 Task: Sort the recently solved tickets in your group, order by Assignee in ascending order.
Action: Mouse moved to (224, 468)
Screenshot: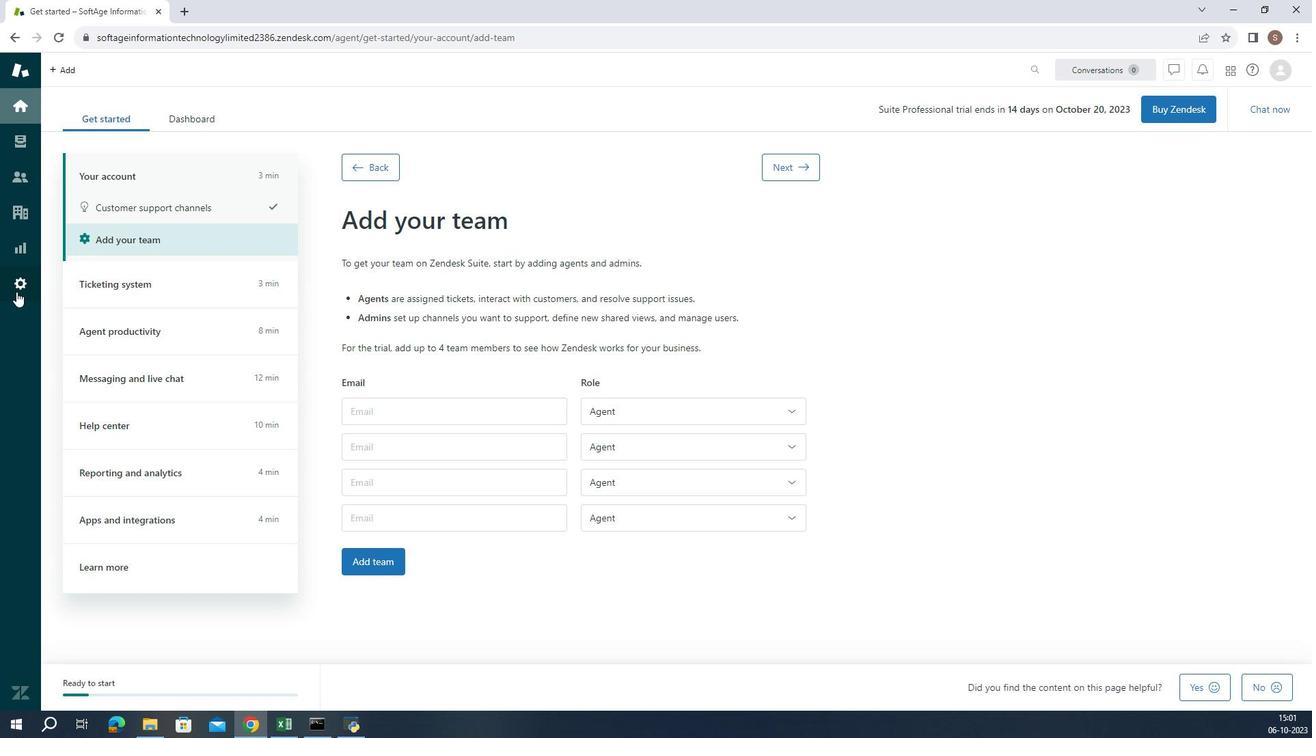 
Action: Mouse pressed left at (224, 468)
Screenshot: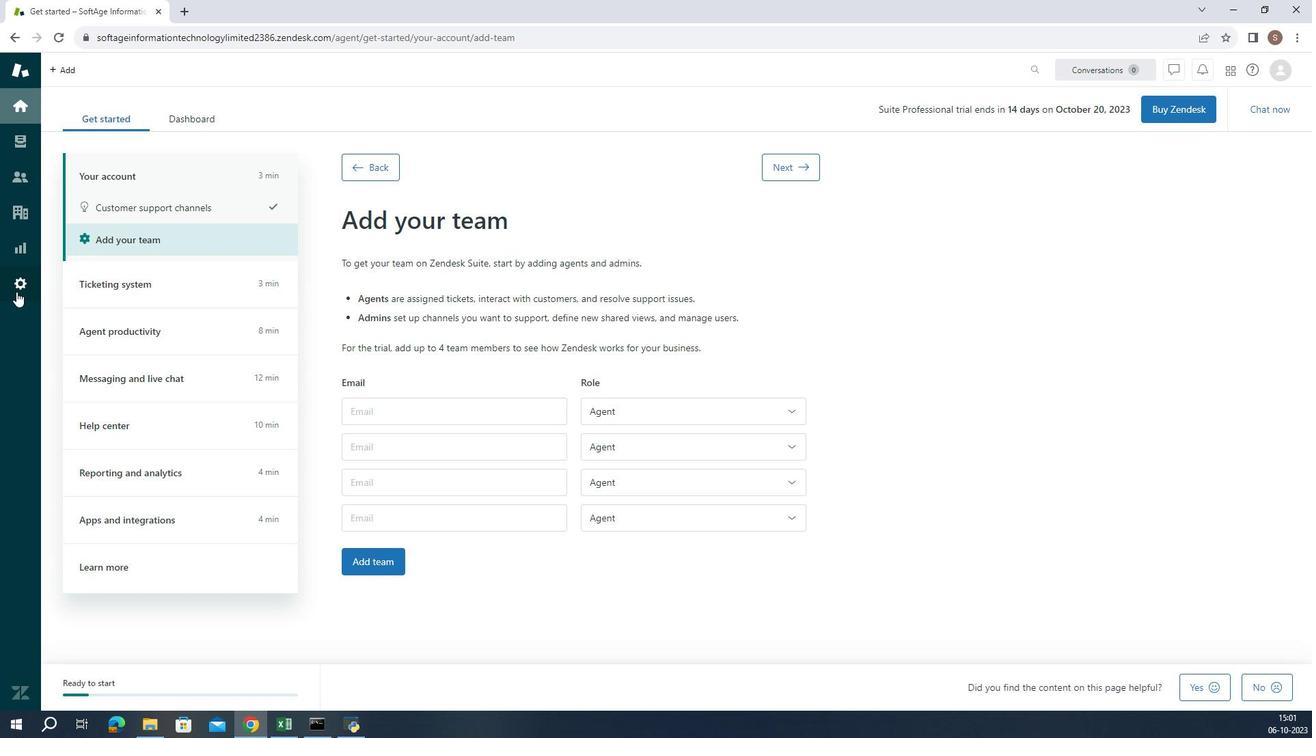 
Action: Mouse moved to (418, 562)
Screenshot: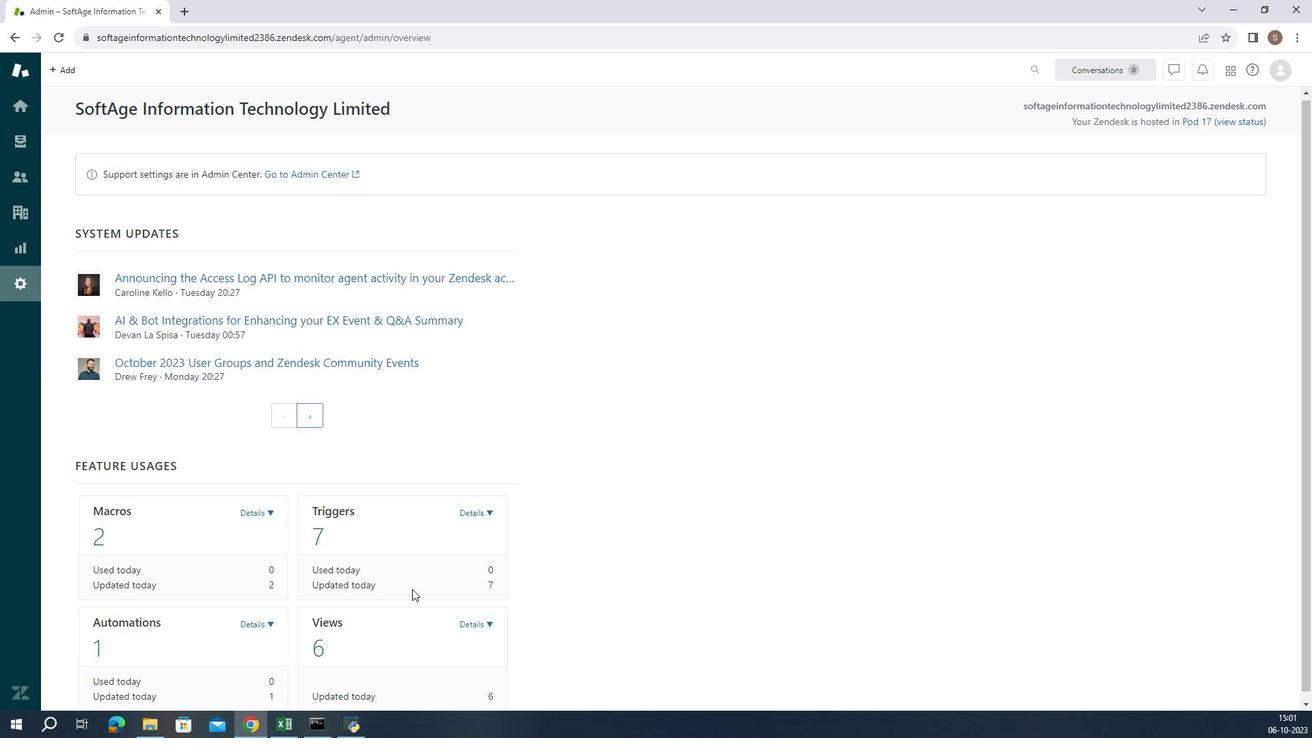 
Action: Mouse scrolled (418, 562) with delta (0, 0)
Screenshot: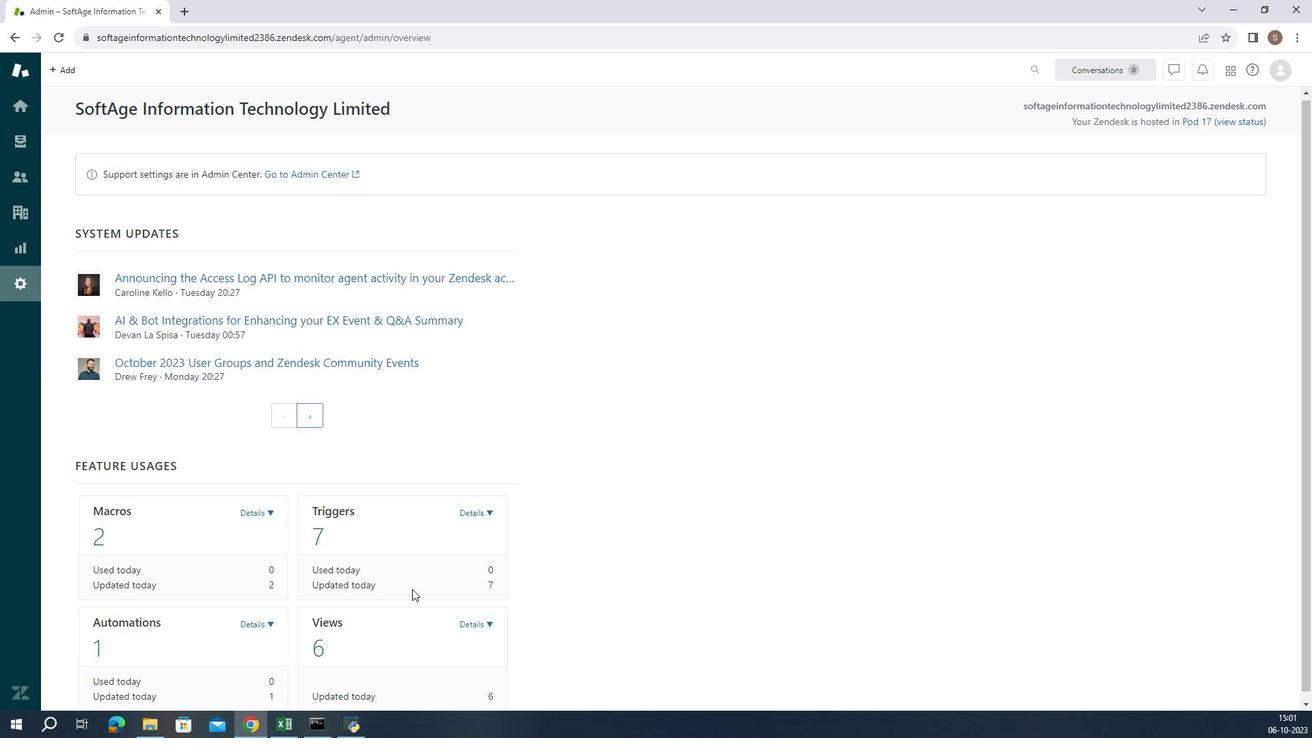 
Action: Mouse moved to (419, 562)
Screenshot: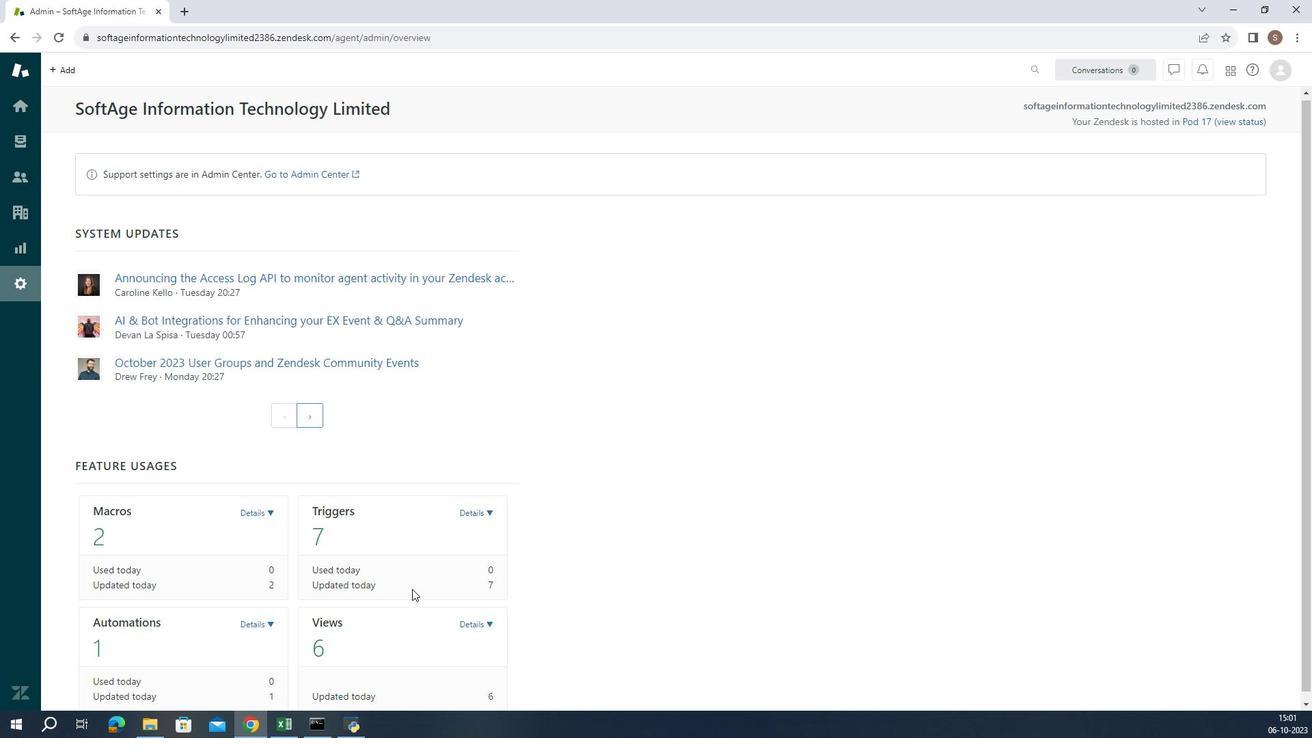 
Action: Mouse scrolled (419, 562) with delta (0, 0)
Screenshot: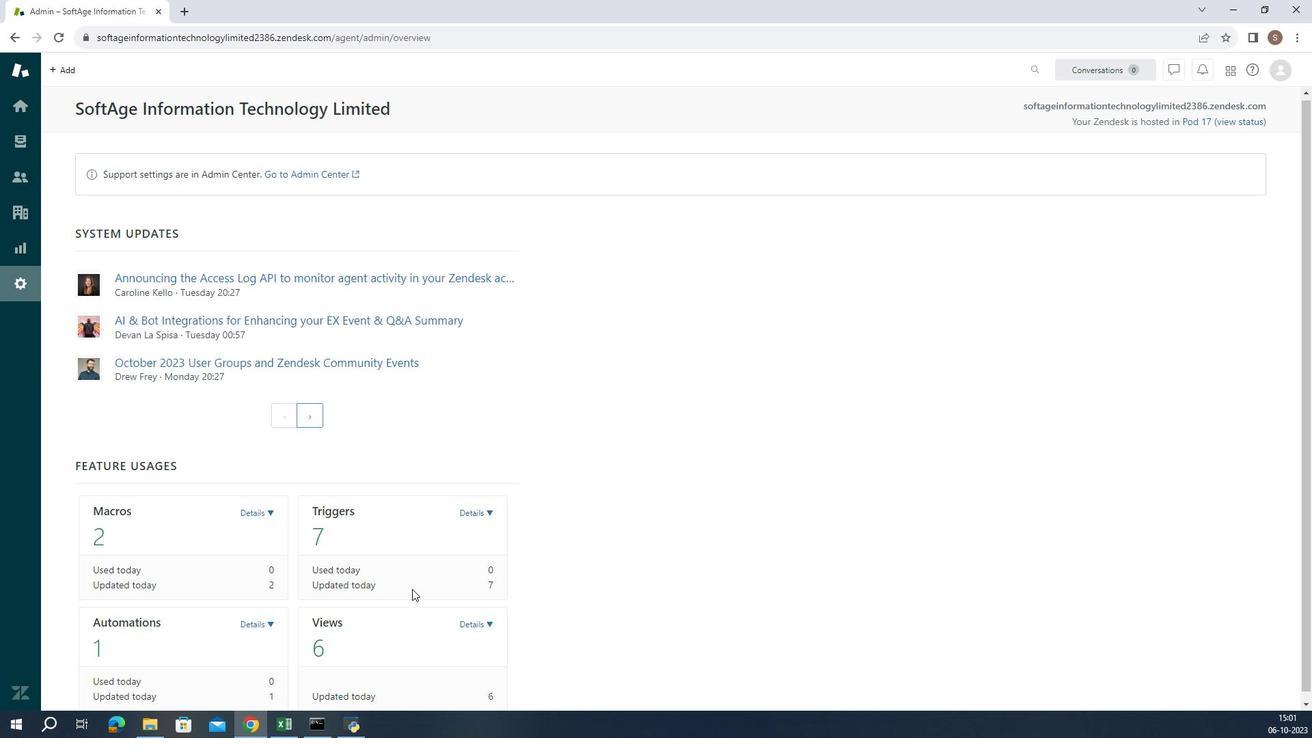 
Action: Mouse moved to (421, 562)
Screenshot: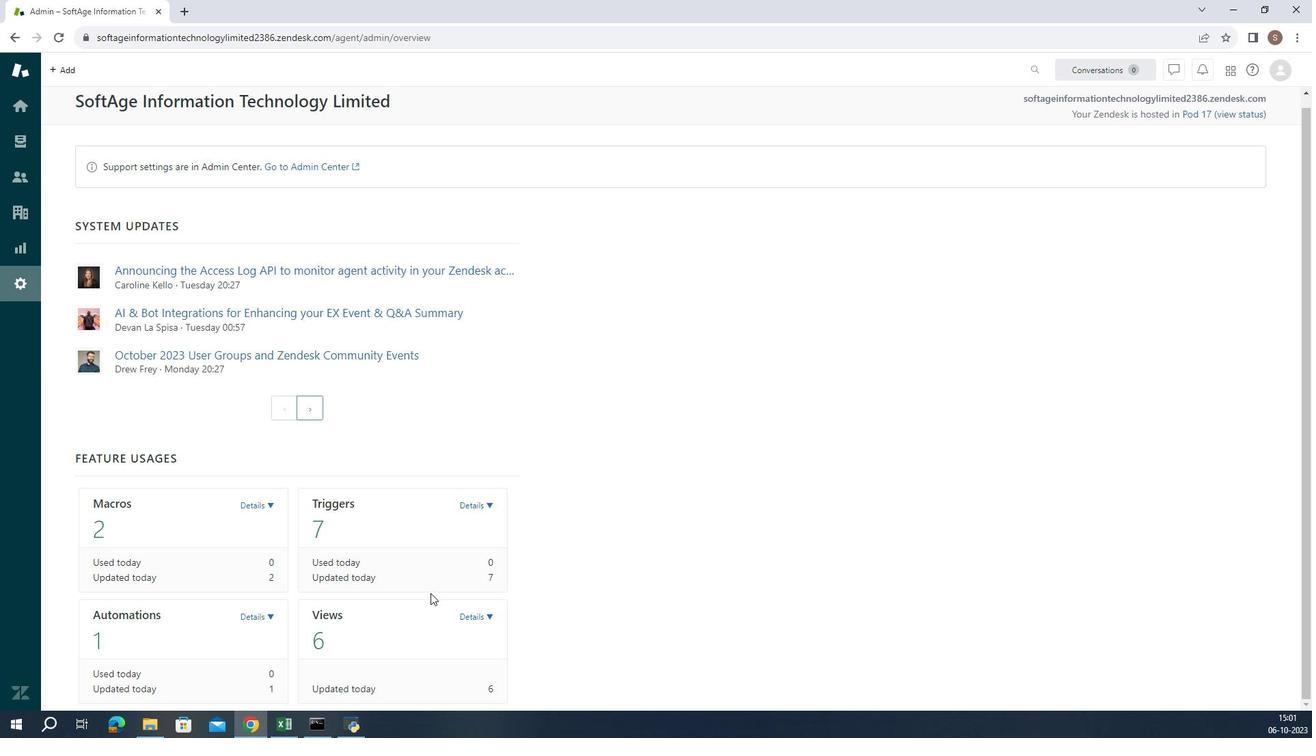 
Action: Mouse scrolled (421, 562) with delta (0, 0)
Screenshot: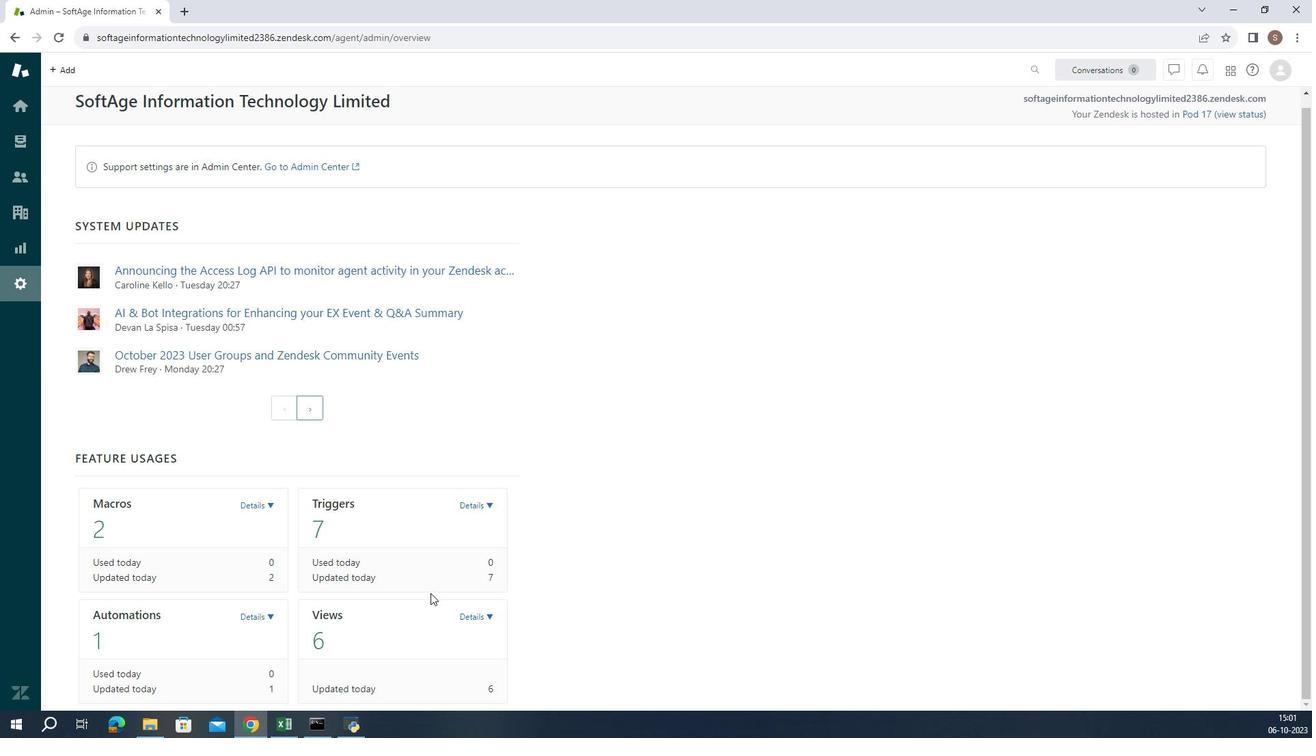 
Action: Mouse moved to (453, 571)
Screenshot: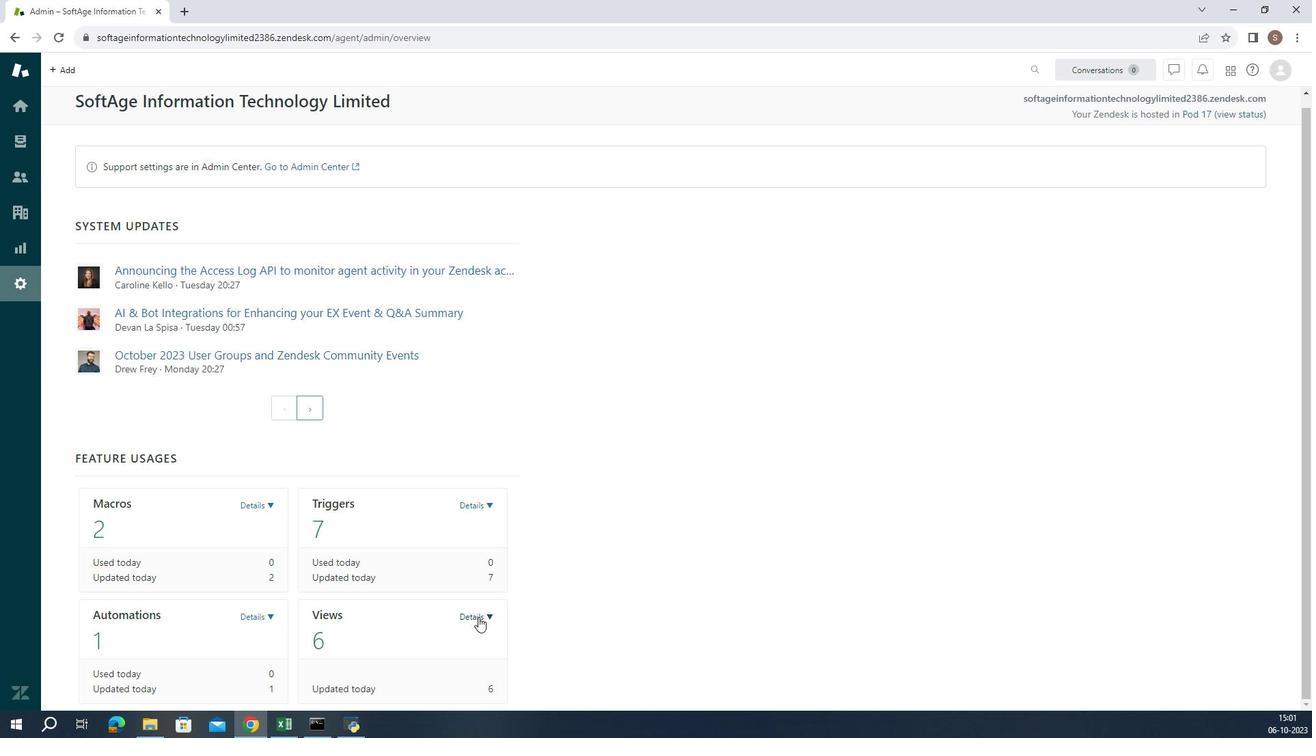 
Action: Mouse pressed left at (453, 571)
Screenshot: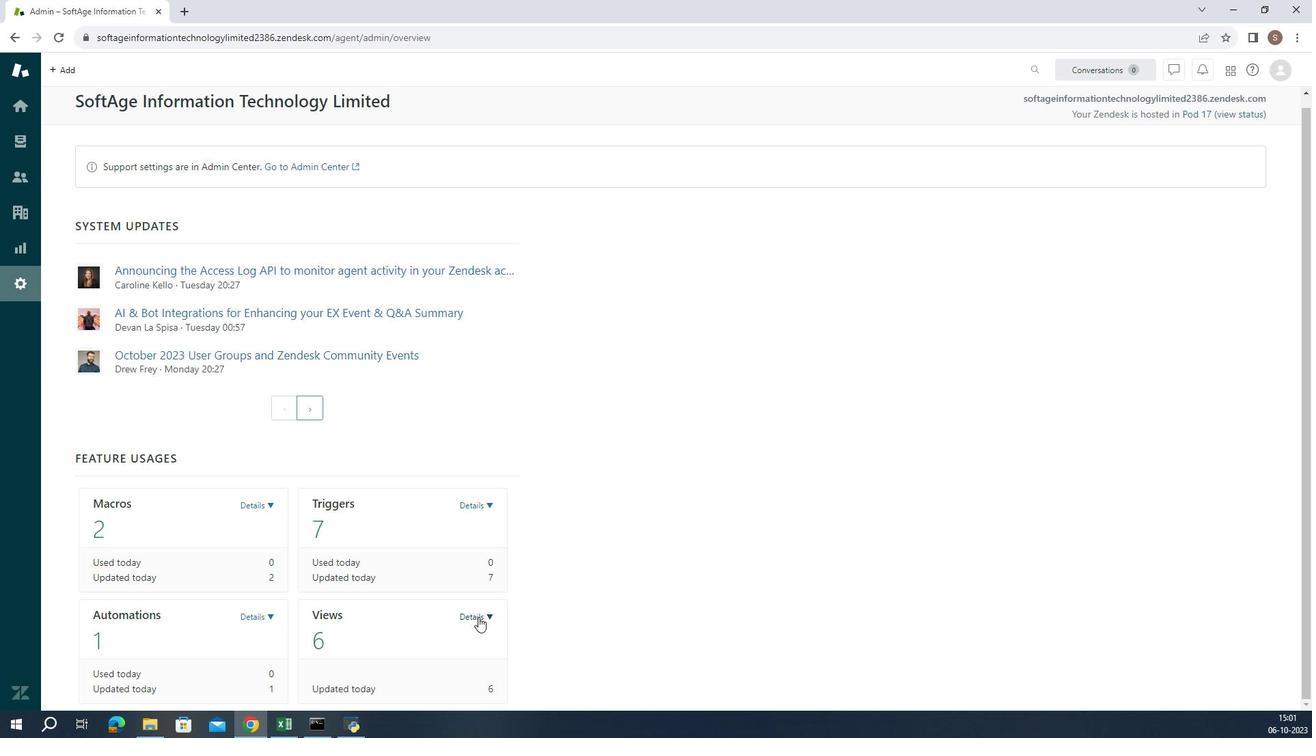 
Action: Mouse moved to (428, 587)
Screenshot: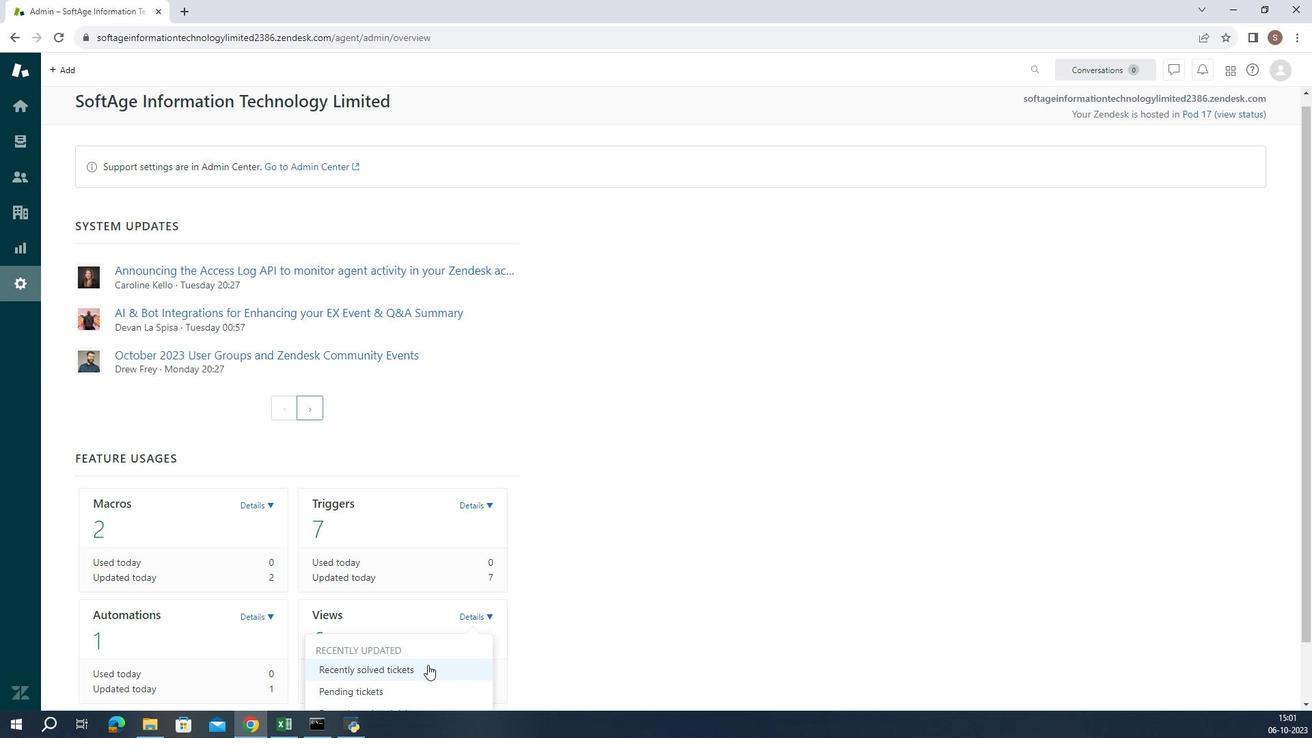 
Action: Mouse pressed left at (428, 587)
Screenshot: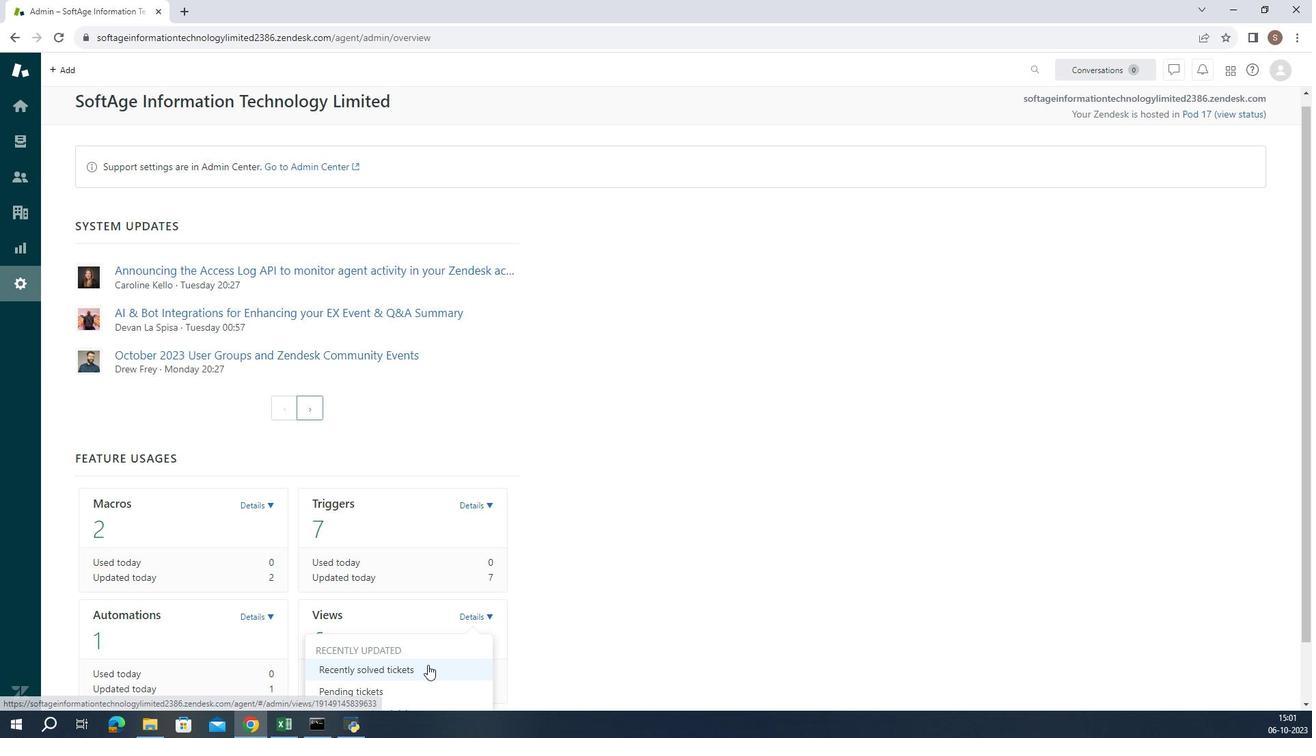 
Action: Mouse moved to (450, 506)
Screenshot: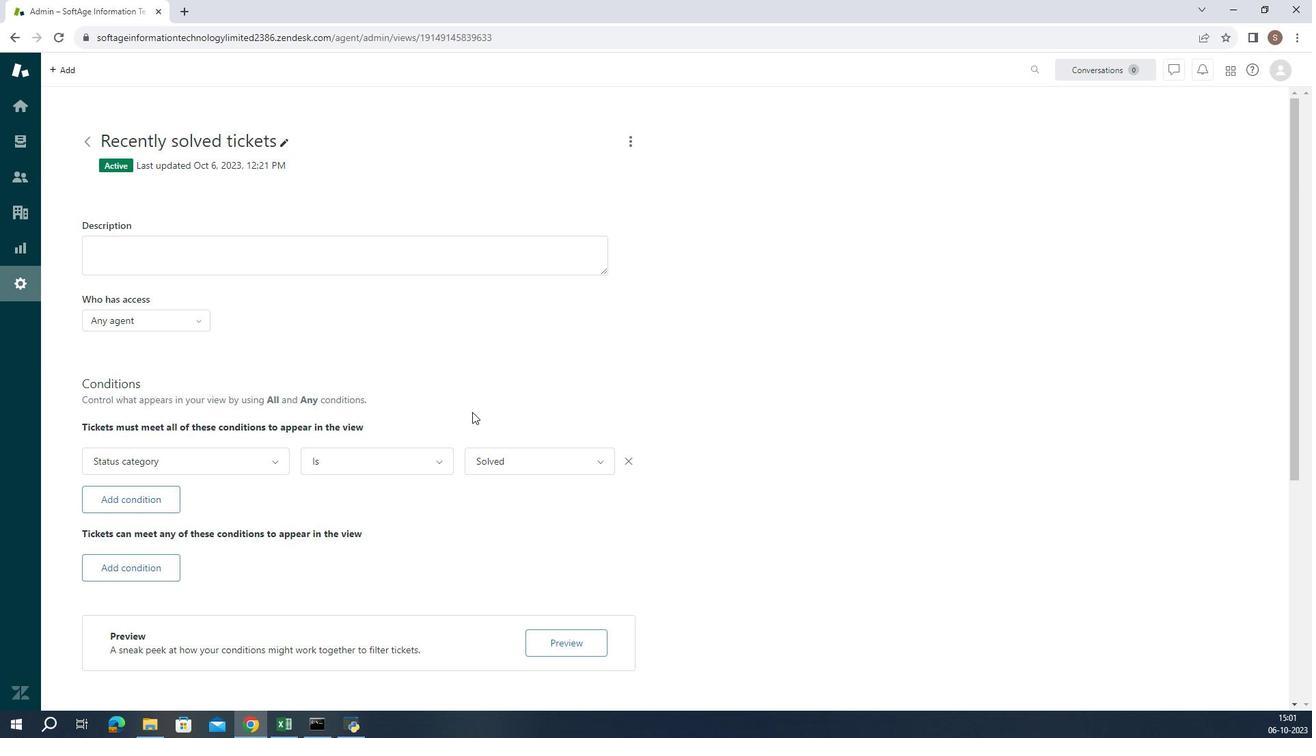 
Action: Mouse scrolled (450, 506) with delta (0, 0)
Screenshot: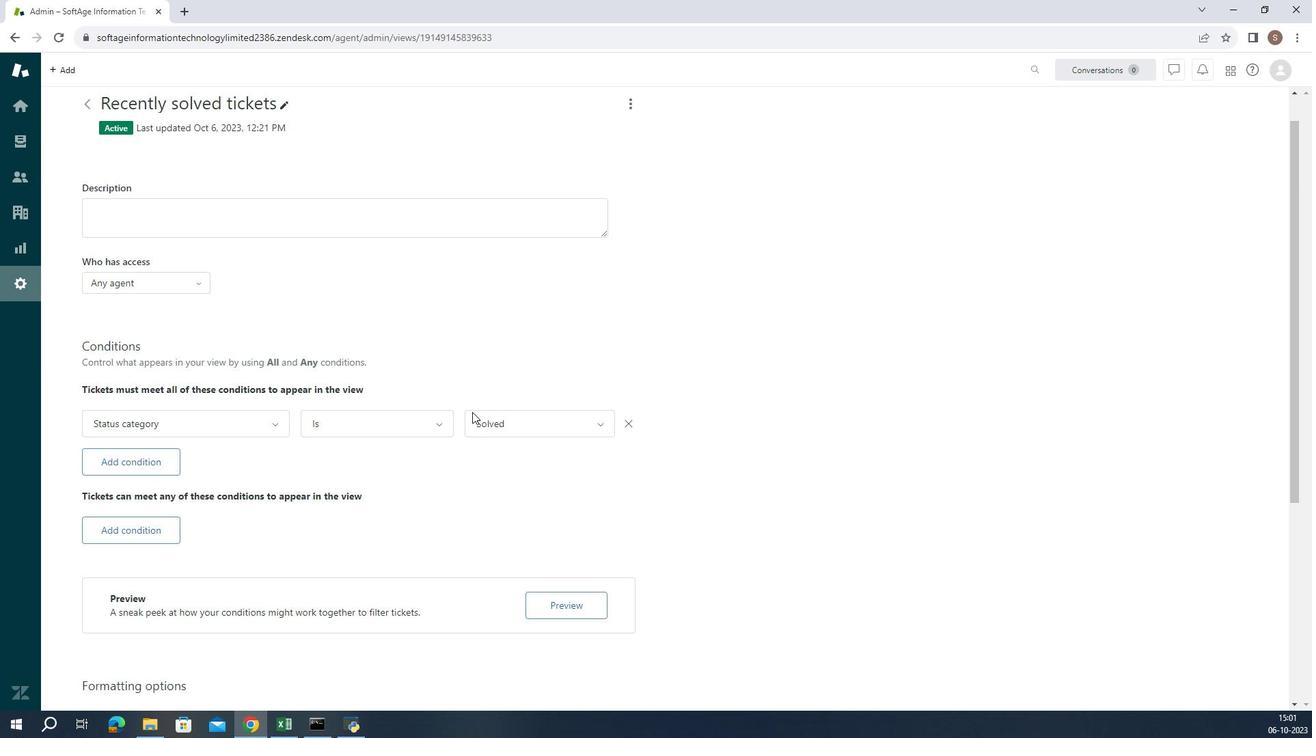 
Action: Mouse scrolled (450, 506) with delta (0, 0)
Screenshot: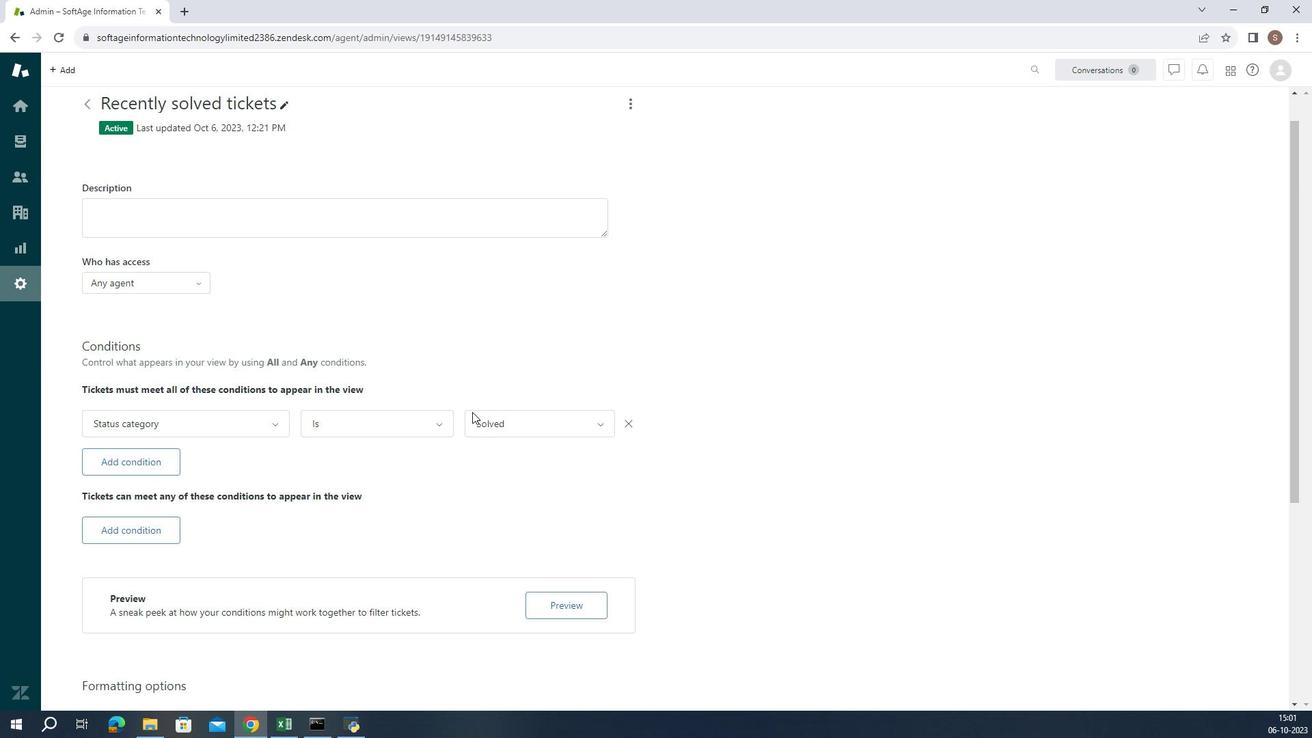 
Action: Mouse scrolled (450, 506) with delta (0, 0)
Screenshot: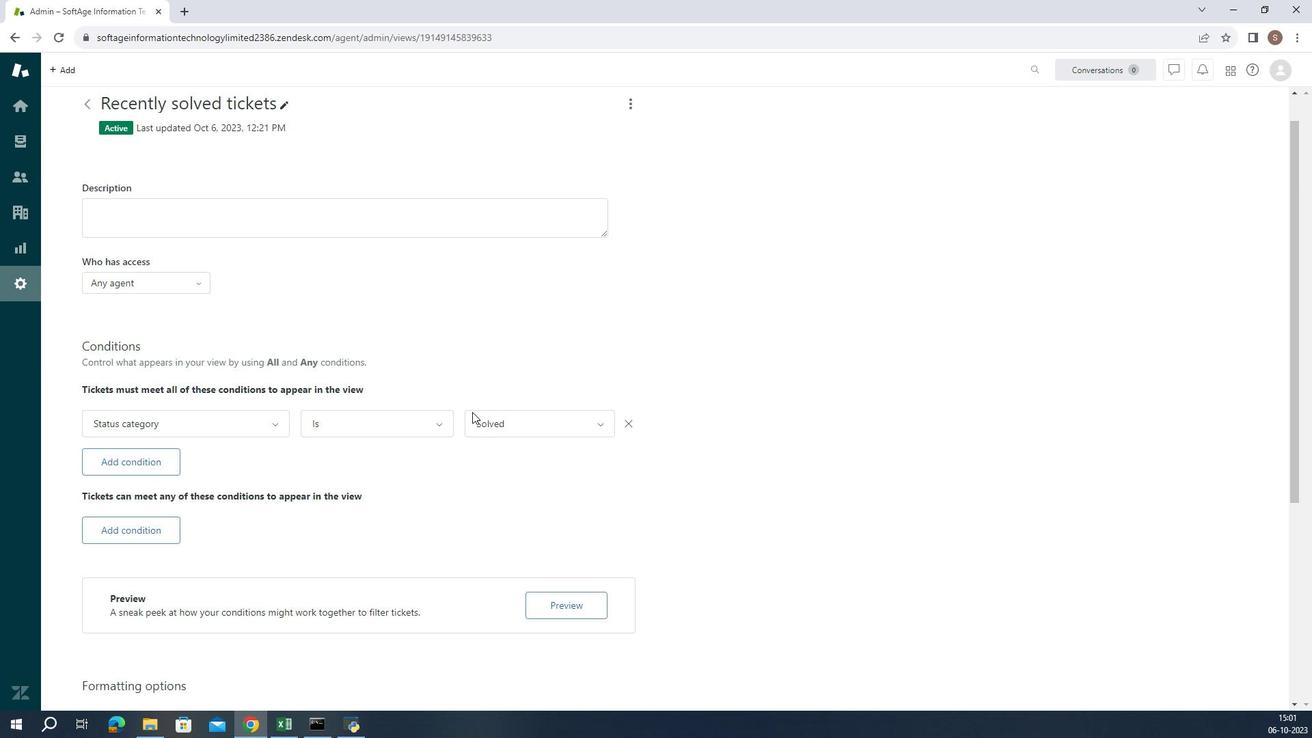 
Action: Mouse scrolled (450, 506) with delta (0, 0)
Screenshot: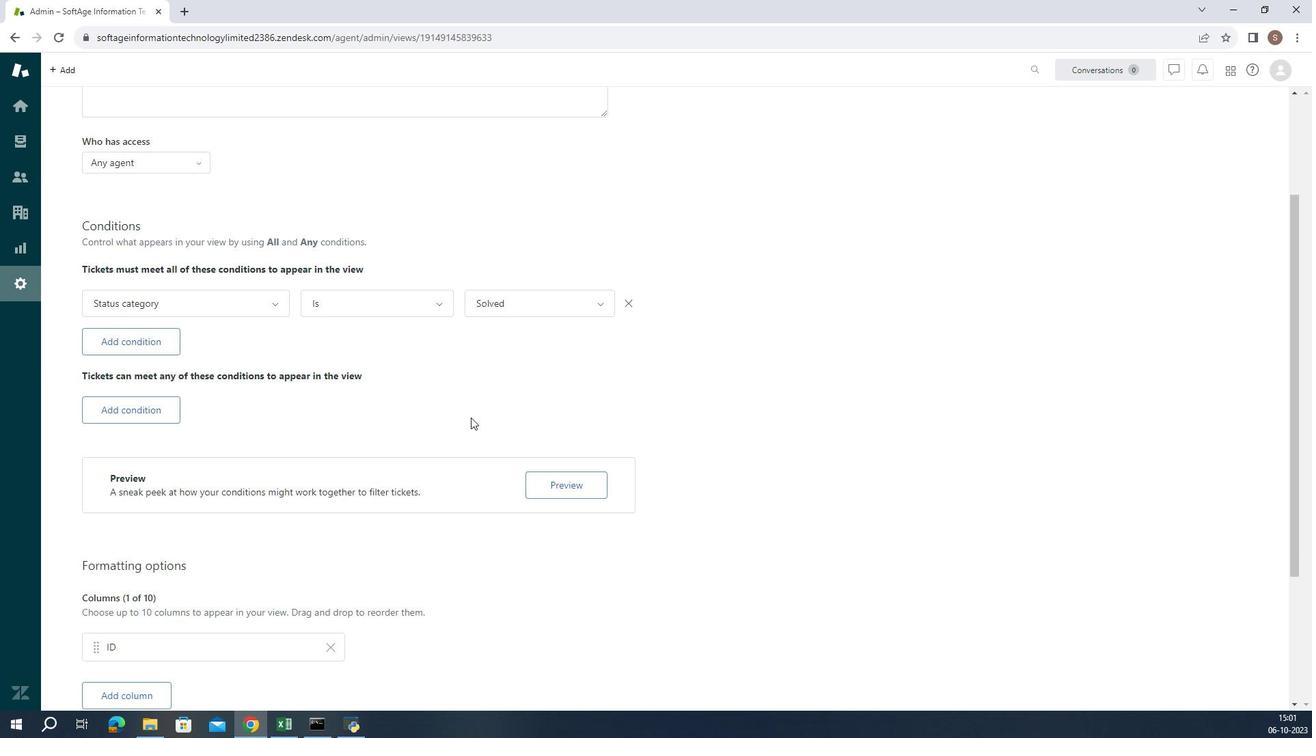 
Action: Mouse moved to (442, 544)
Screenshot: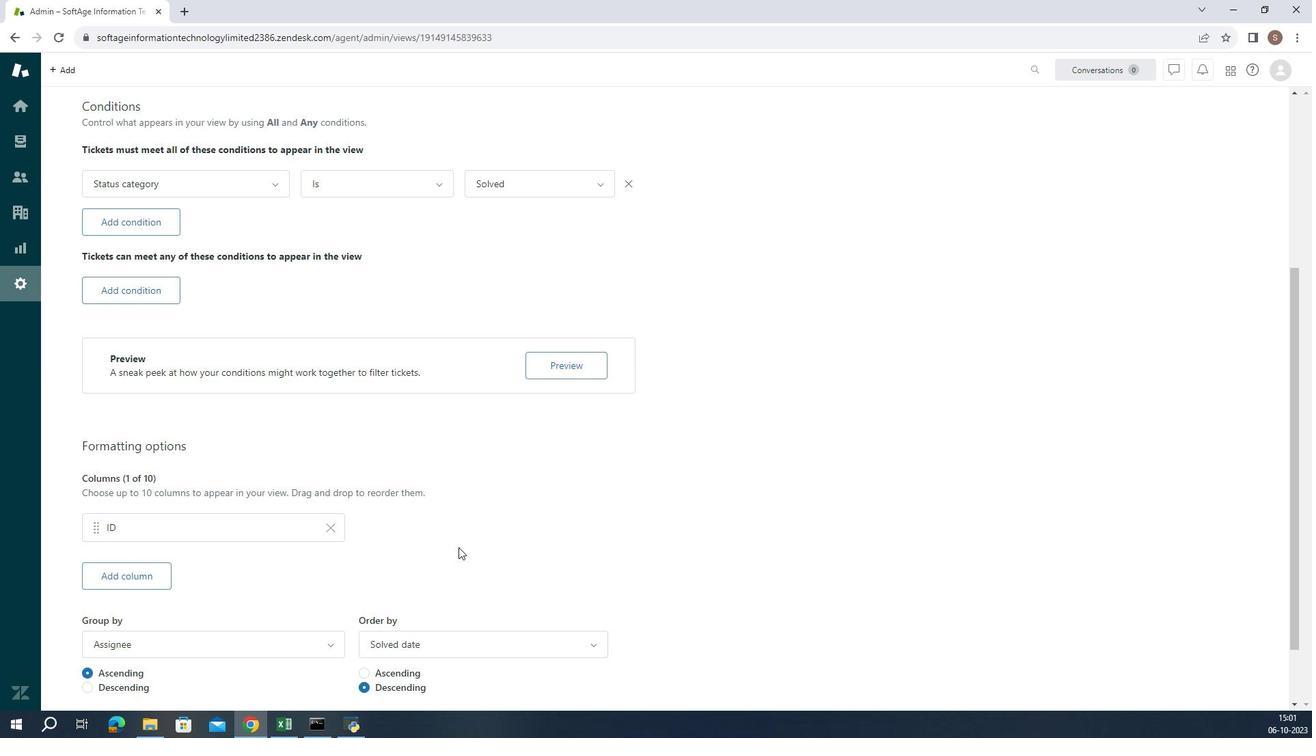 
Action: Mouse scrolled (442, 543) with delta (0, 0)
Screenshot: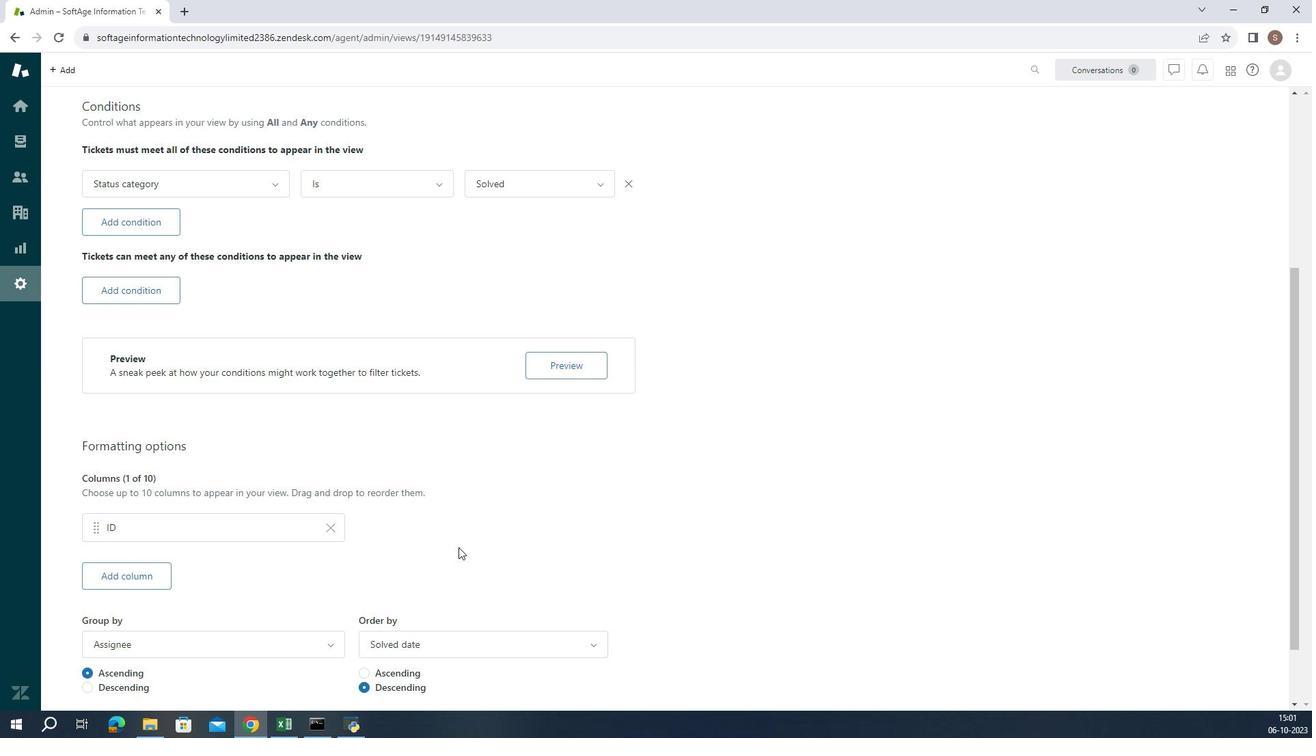 
Action: Mouse moved to (442, 546)
Screenshot: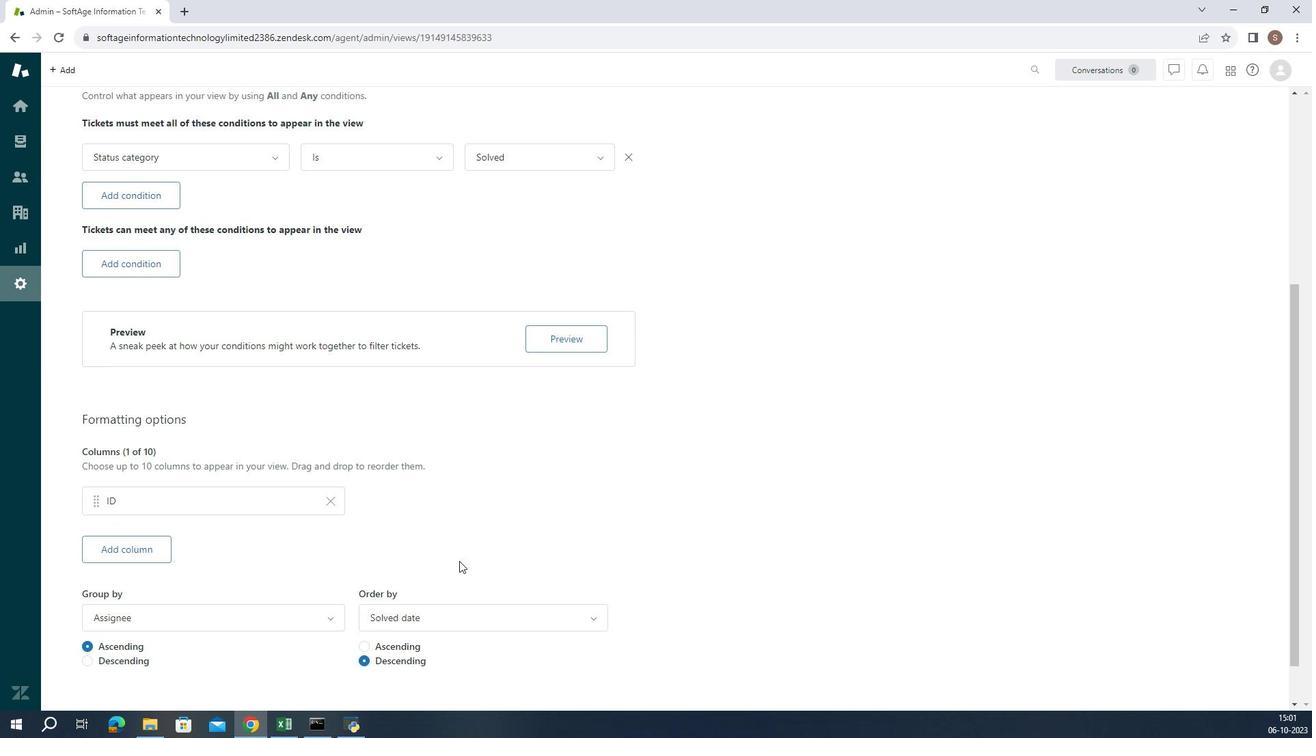 
Action: Mouse scrolled (442, 546) with delta (0, 0)
Screenshot: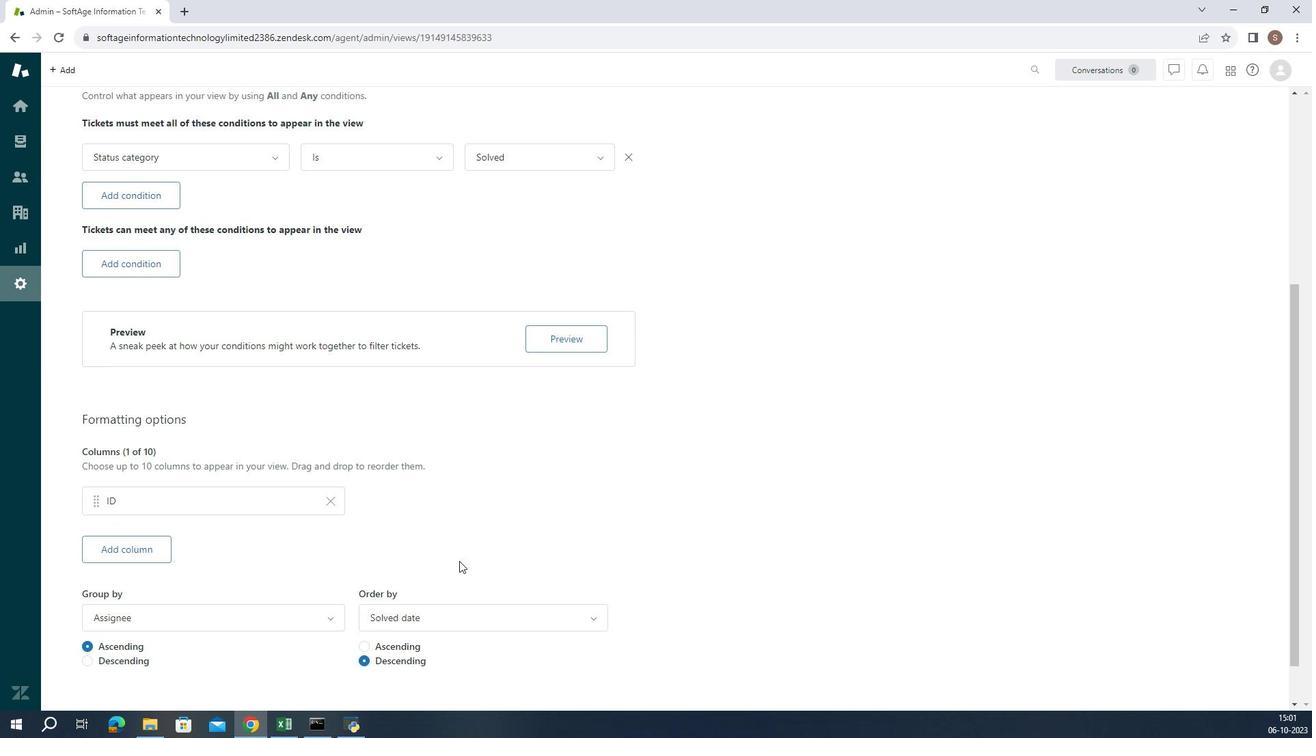 
Action: Mouse moved to (444, 553)
Screenshot: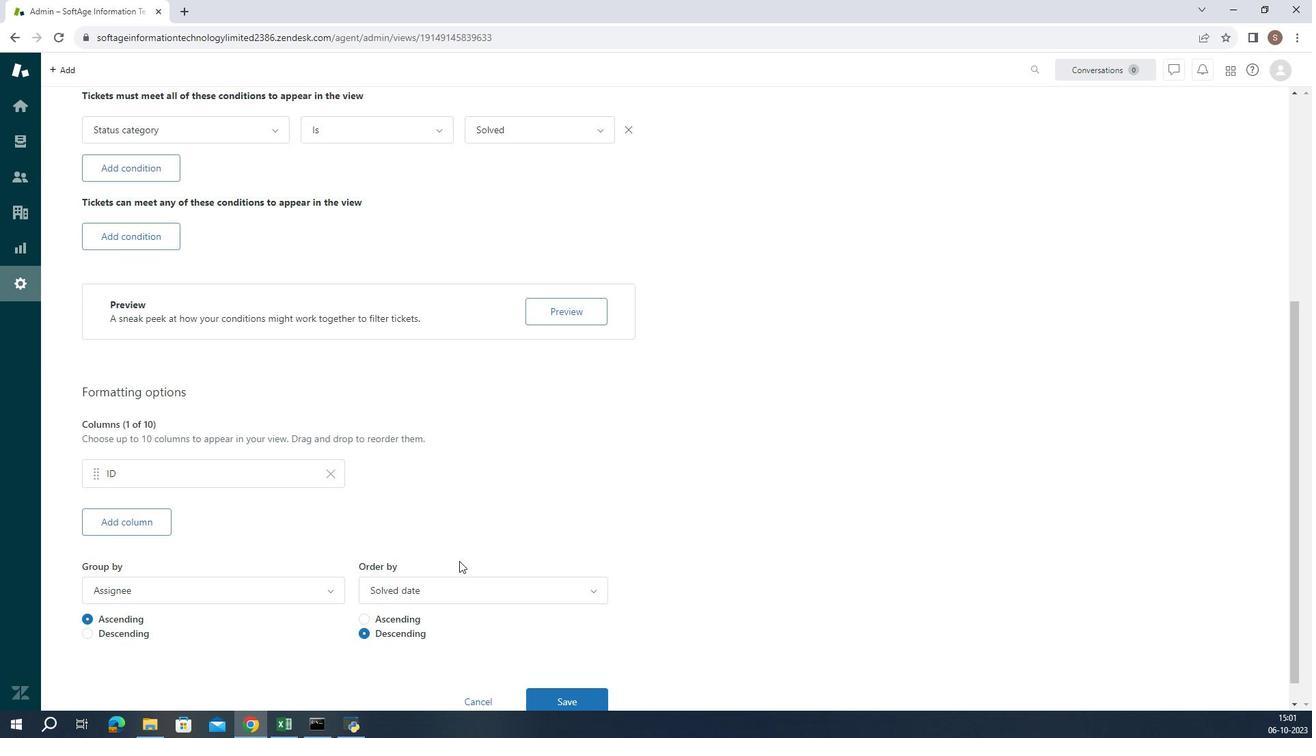 
Action: Mouse pressed left at (444, 553)
Screenshot: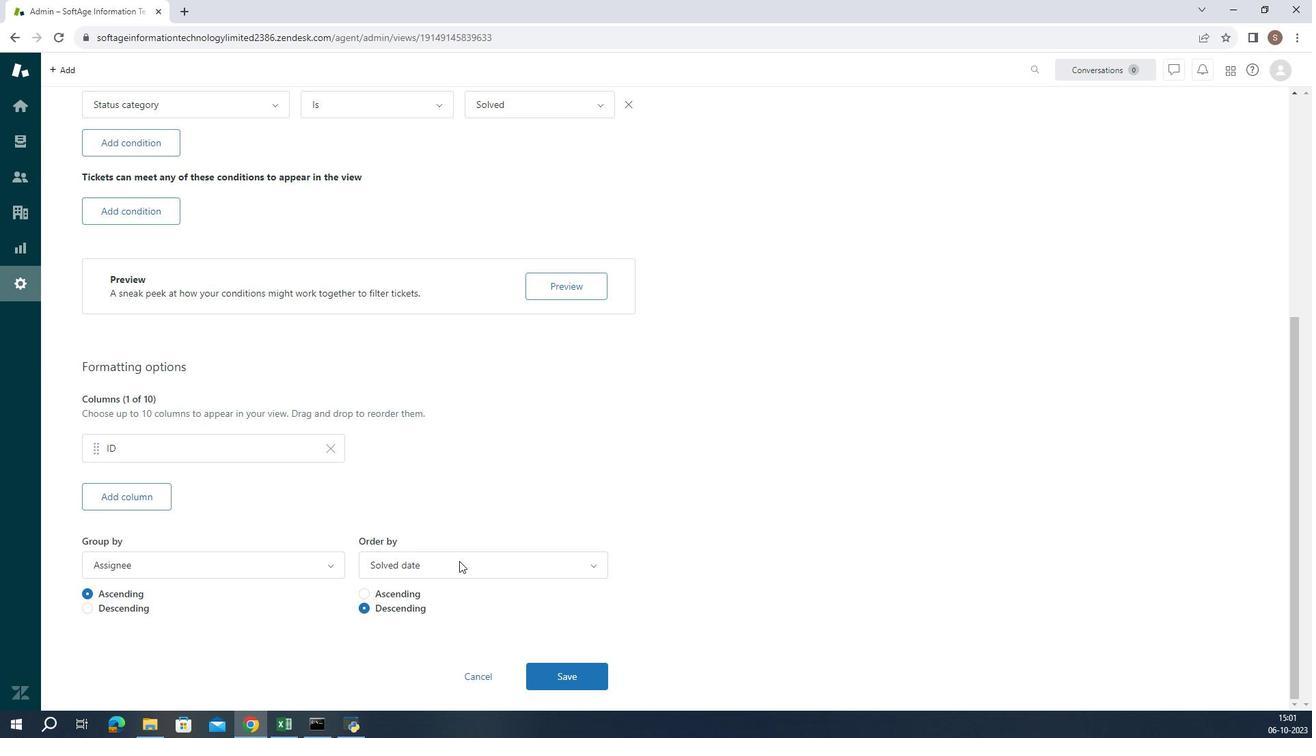 
Action: Mouse moved to (457, 518)
Screenshot: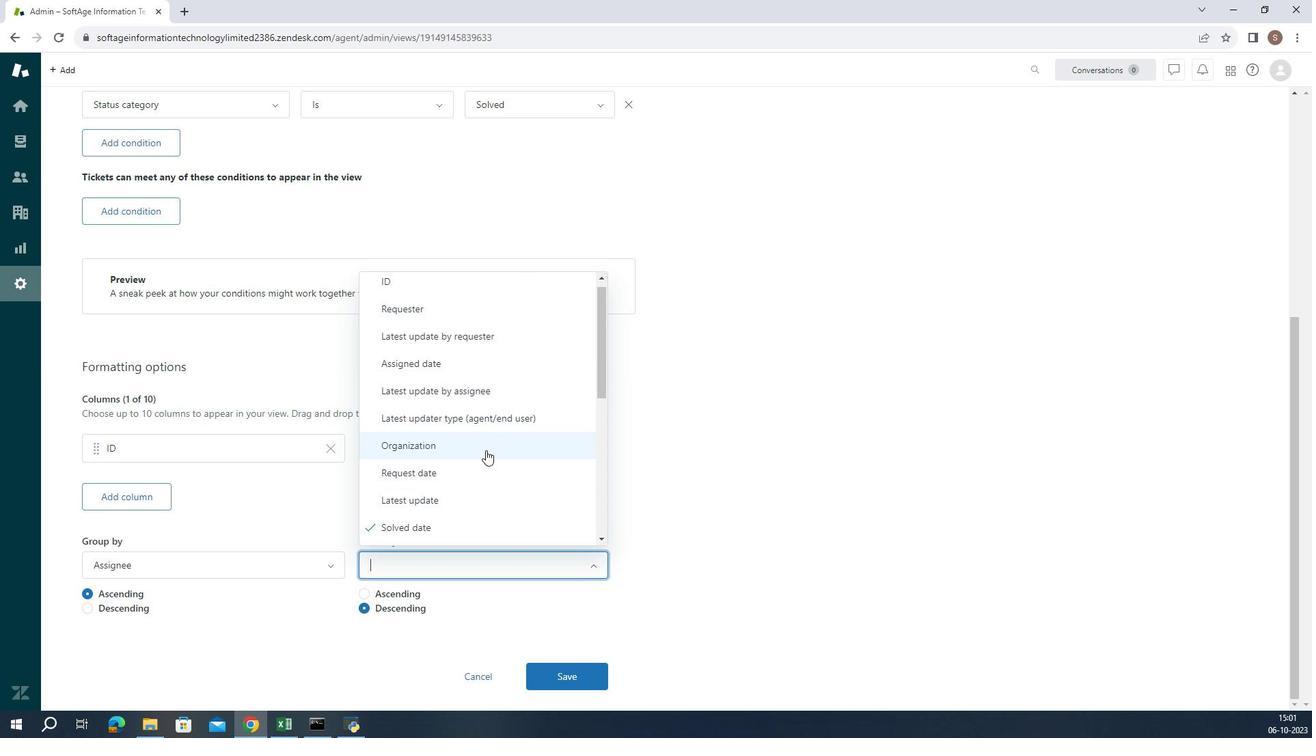 
Action: Mouse scrolled (457, 518) with delta (0, 0)
Screenshot: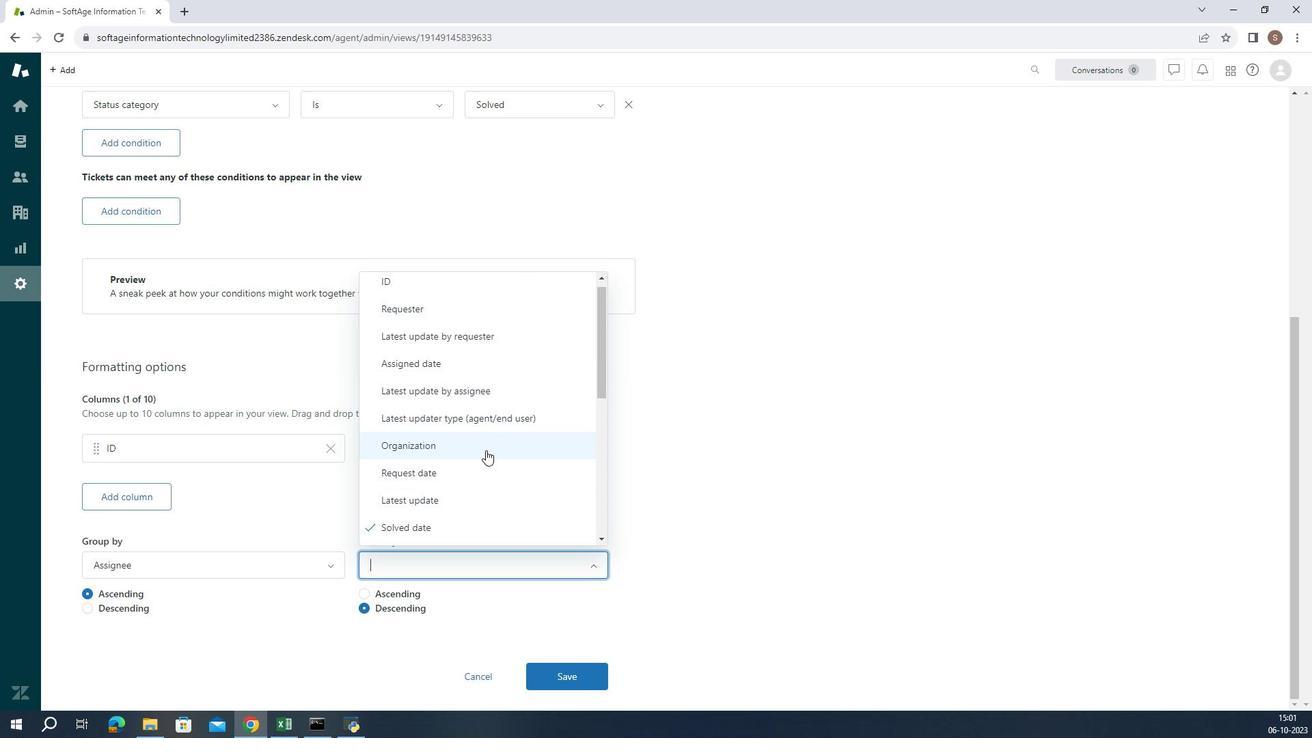 
Action: Mouse moved to (457, 518)
Screenshot: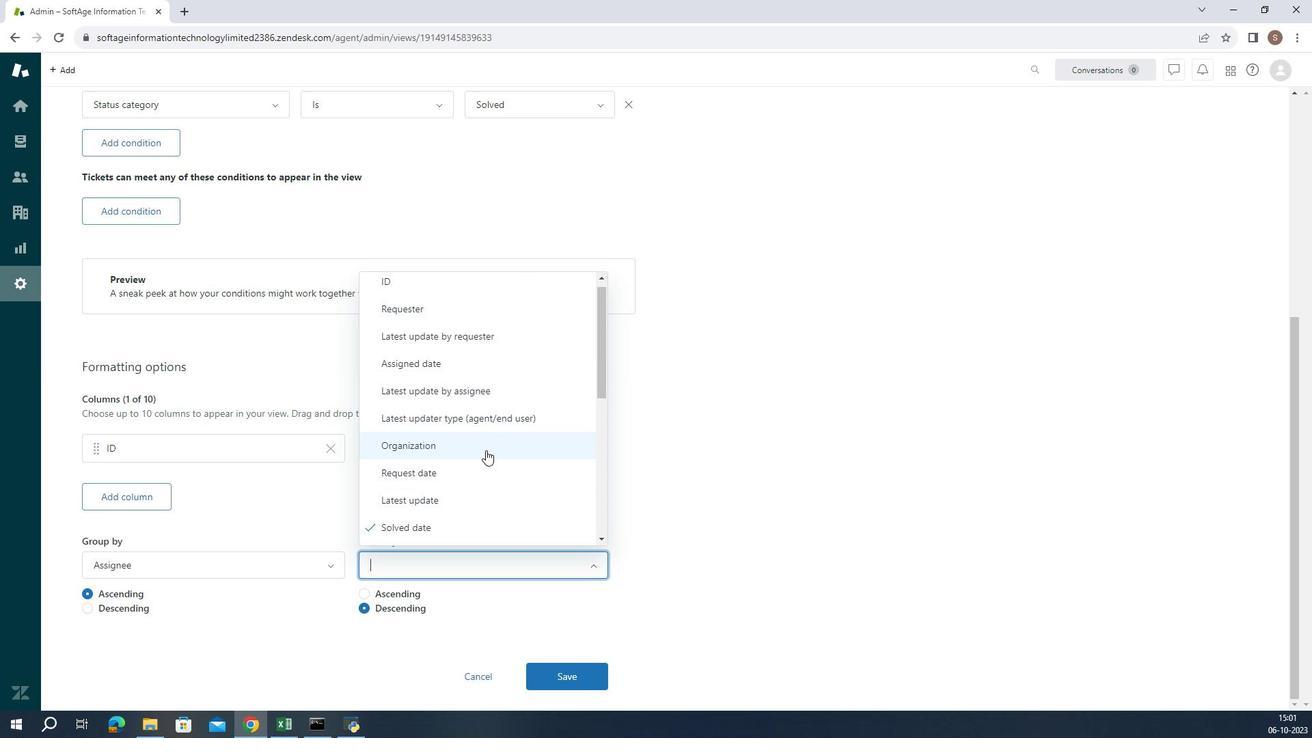 
Action: Mouse scrolled (457, 518) with delta (0, 0)
Screenshot: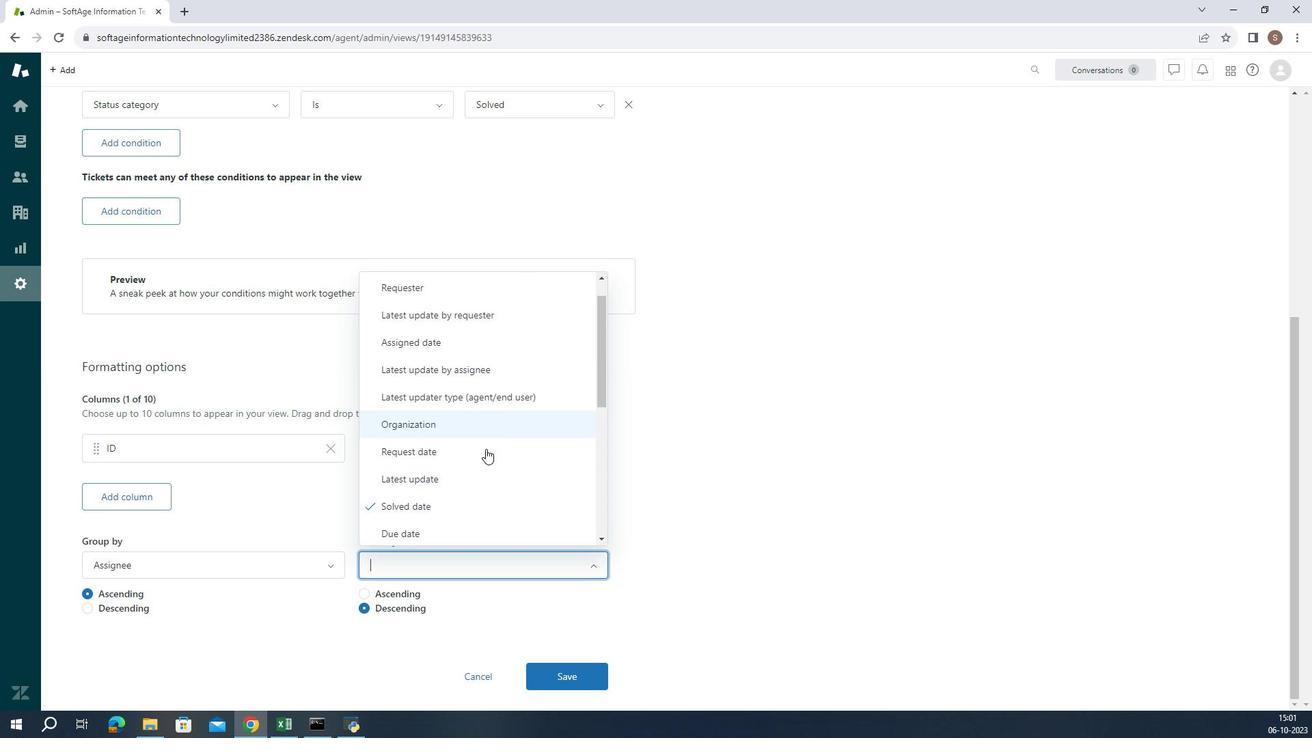 
Action: Mouse moved to (457, 518)
Screenshot: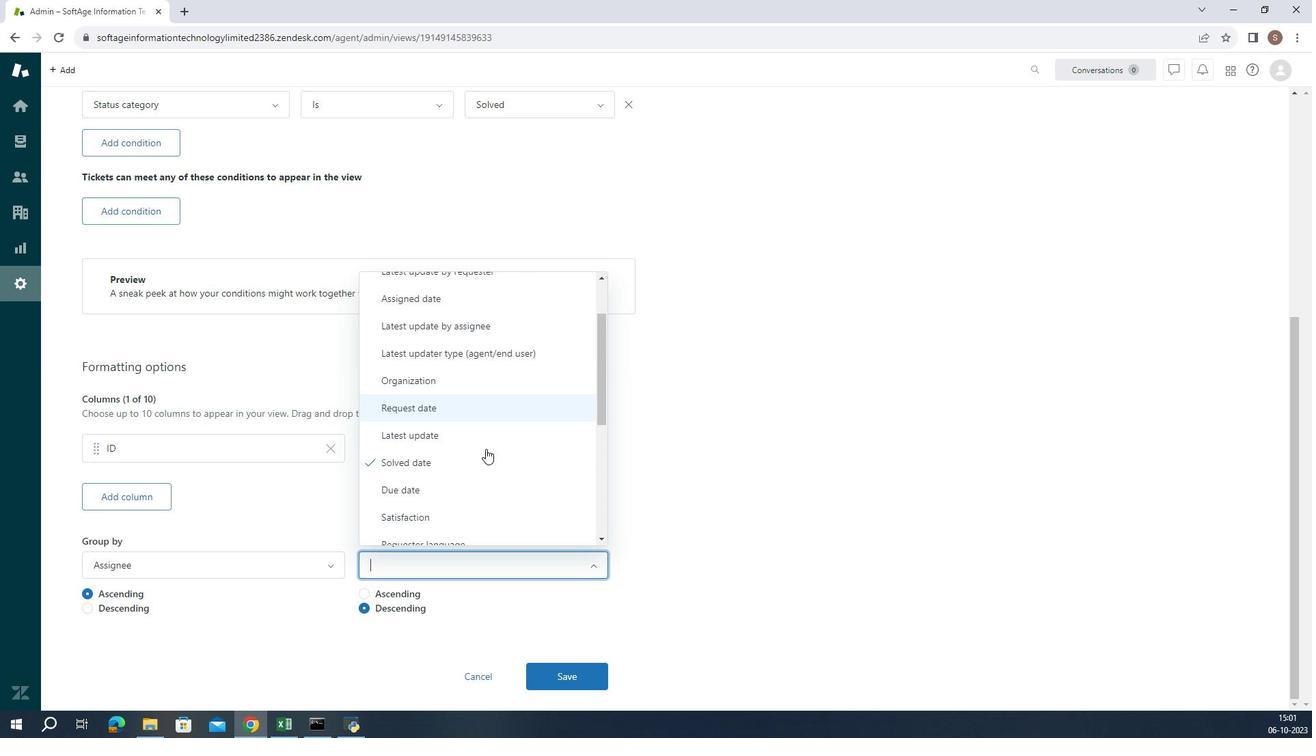 
Action: Mouse scrolled (457, 517) with delta (0, 0)
Screenshot: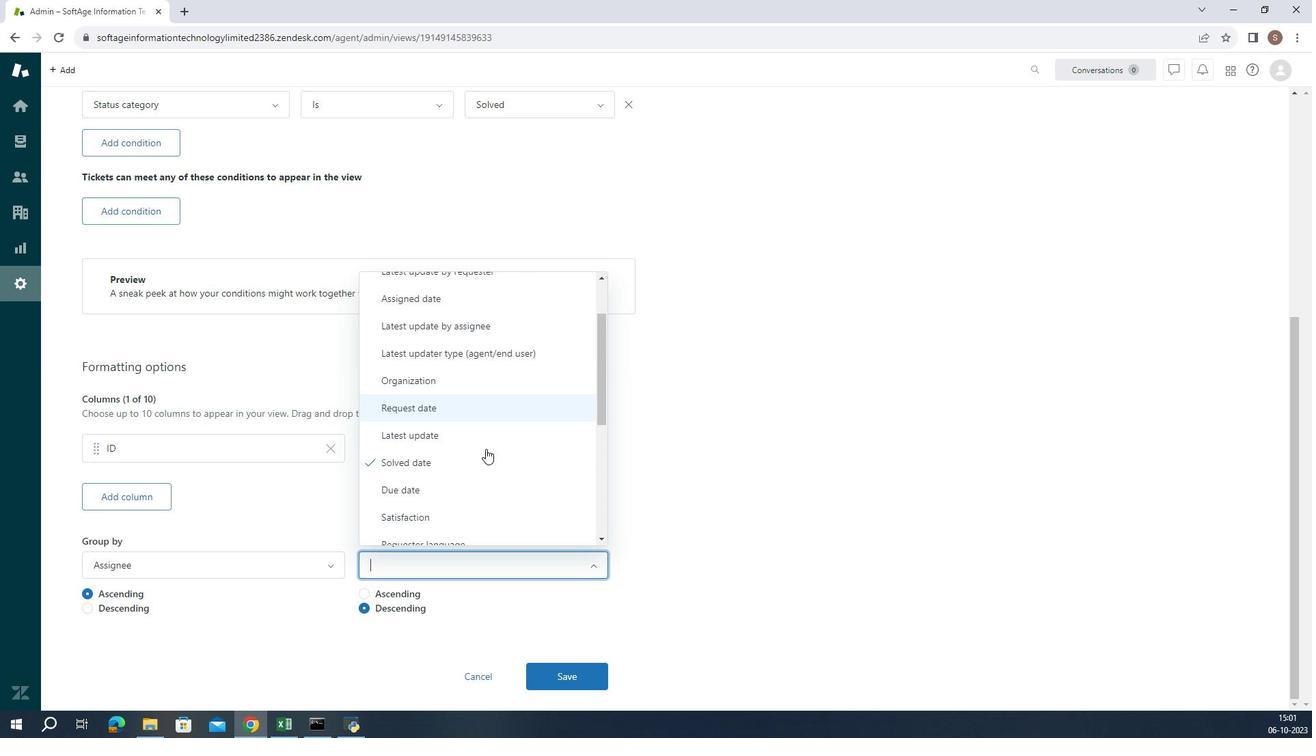 
Action: Mouse moved to (447, 528)
Screenshot: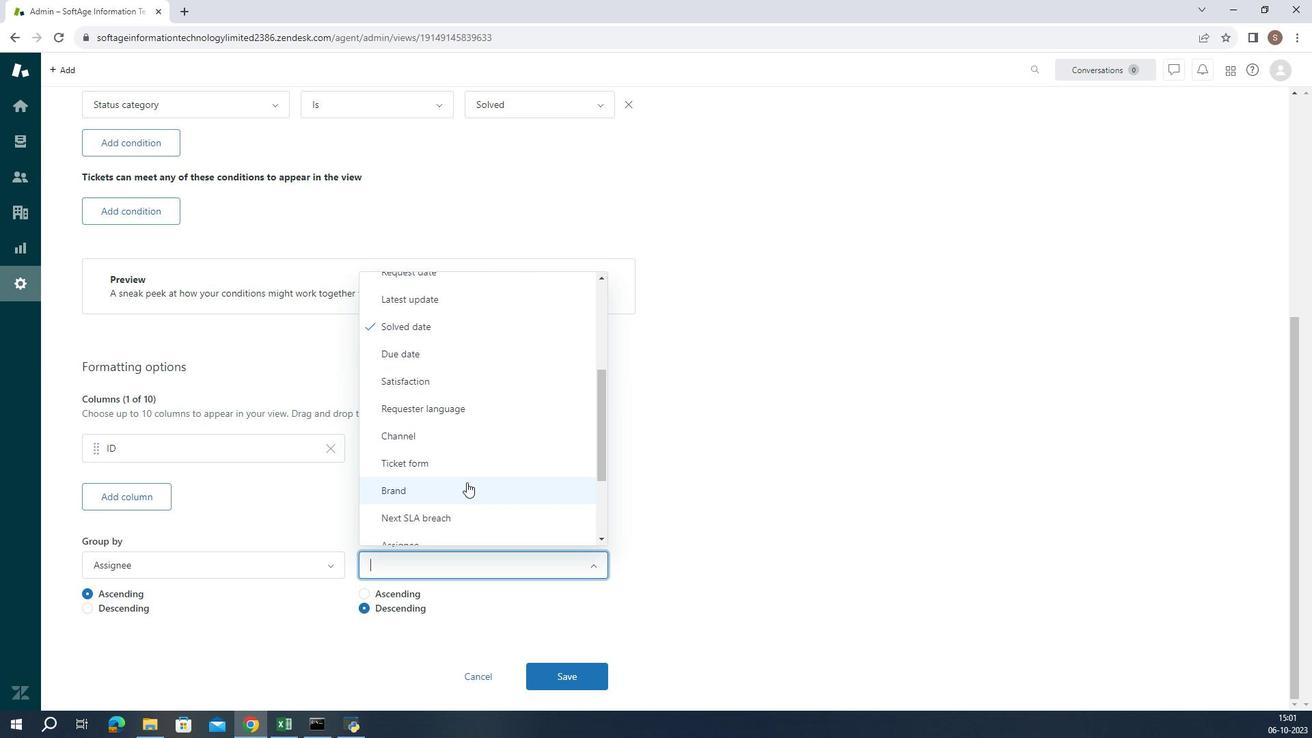 
Action: Mouse scrolled (447, 528) with delta (0, 0)
Screenshot: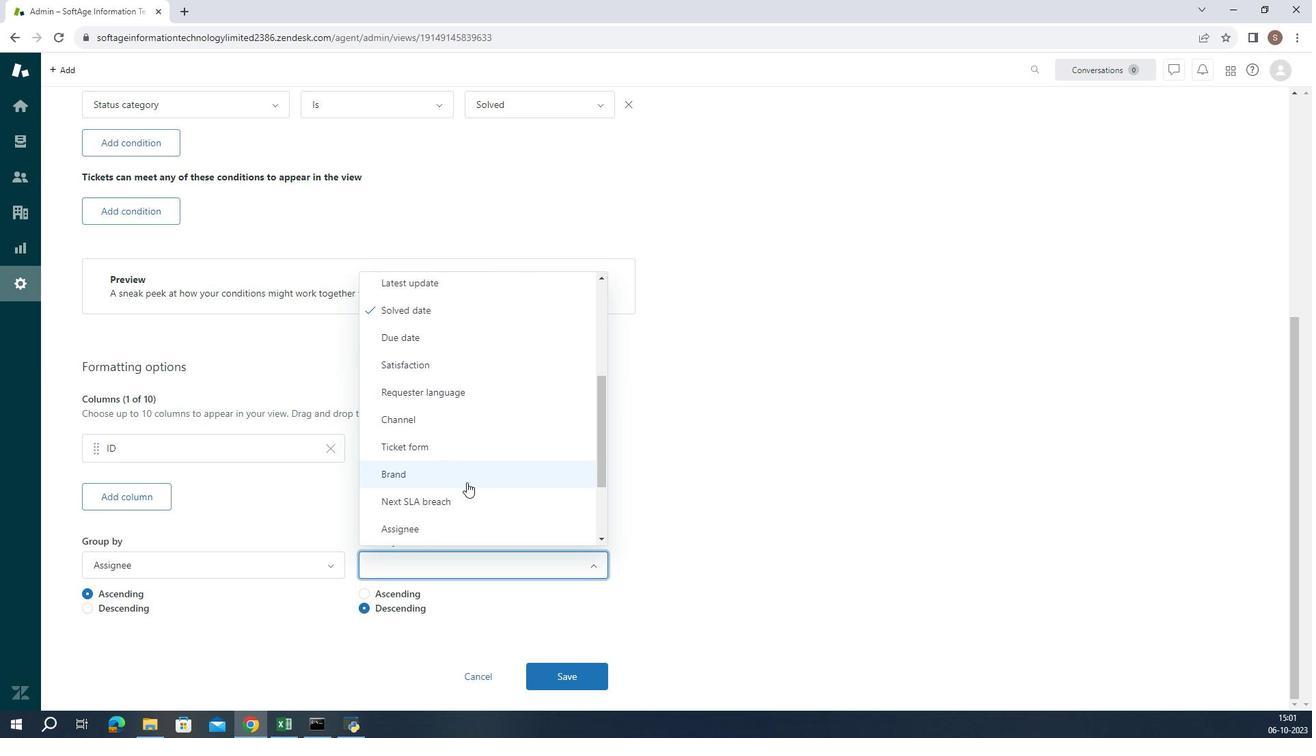 
Action: Mouse moved to (446, 526)
Screenshot: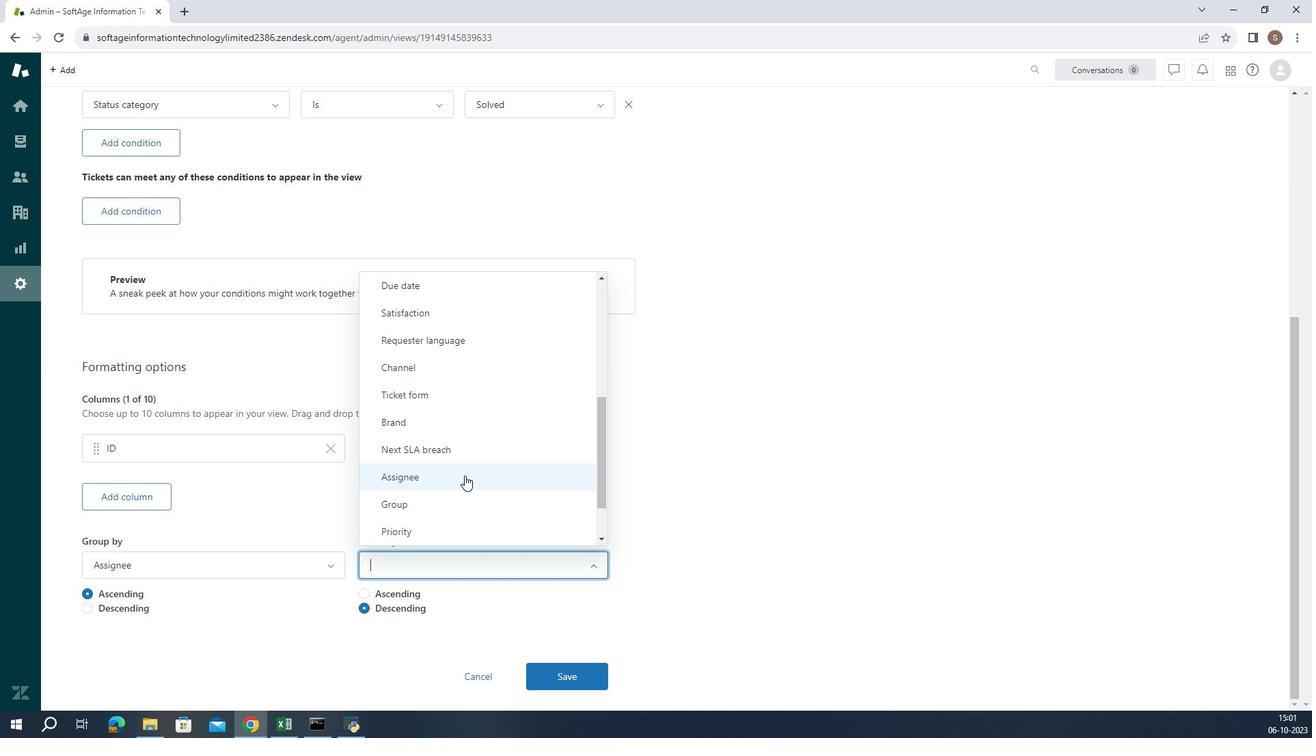 
Action: Mouse pressed left at (446, 526)
Screenshot: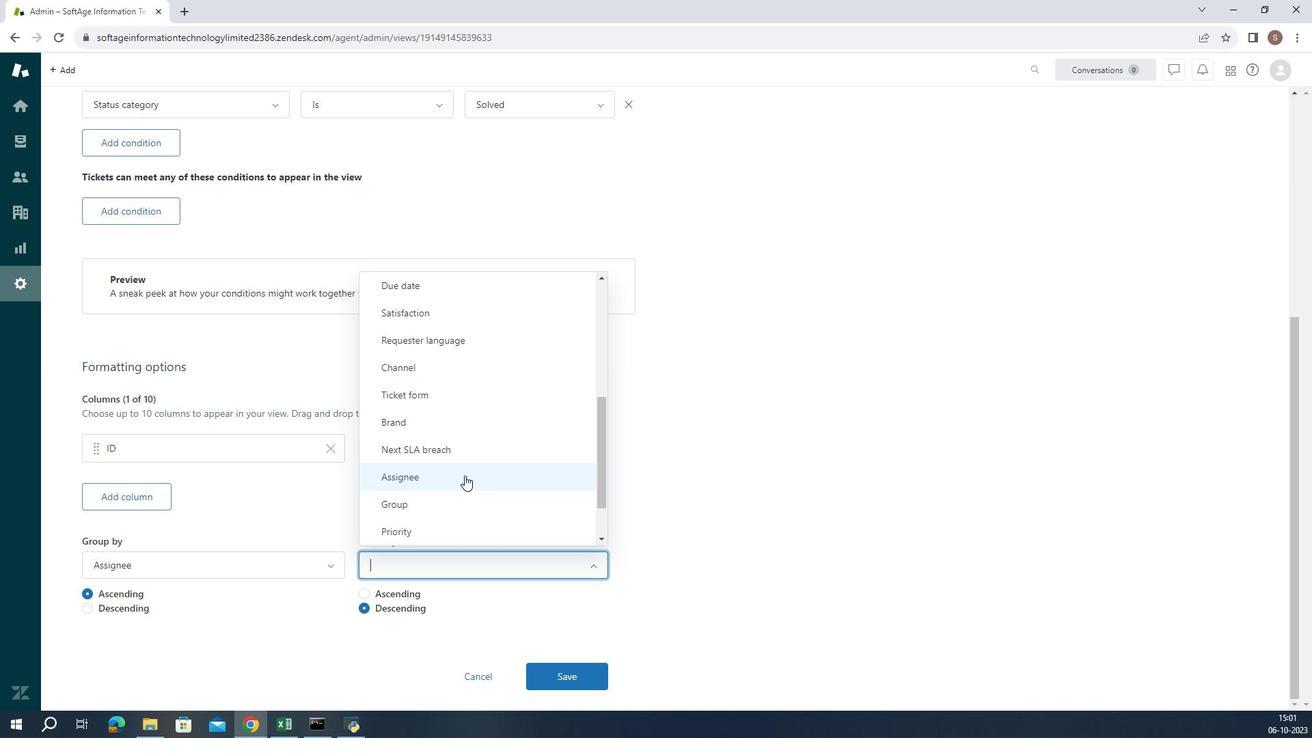 
Action: Mouse moved to (418, 565)
Screenshot: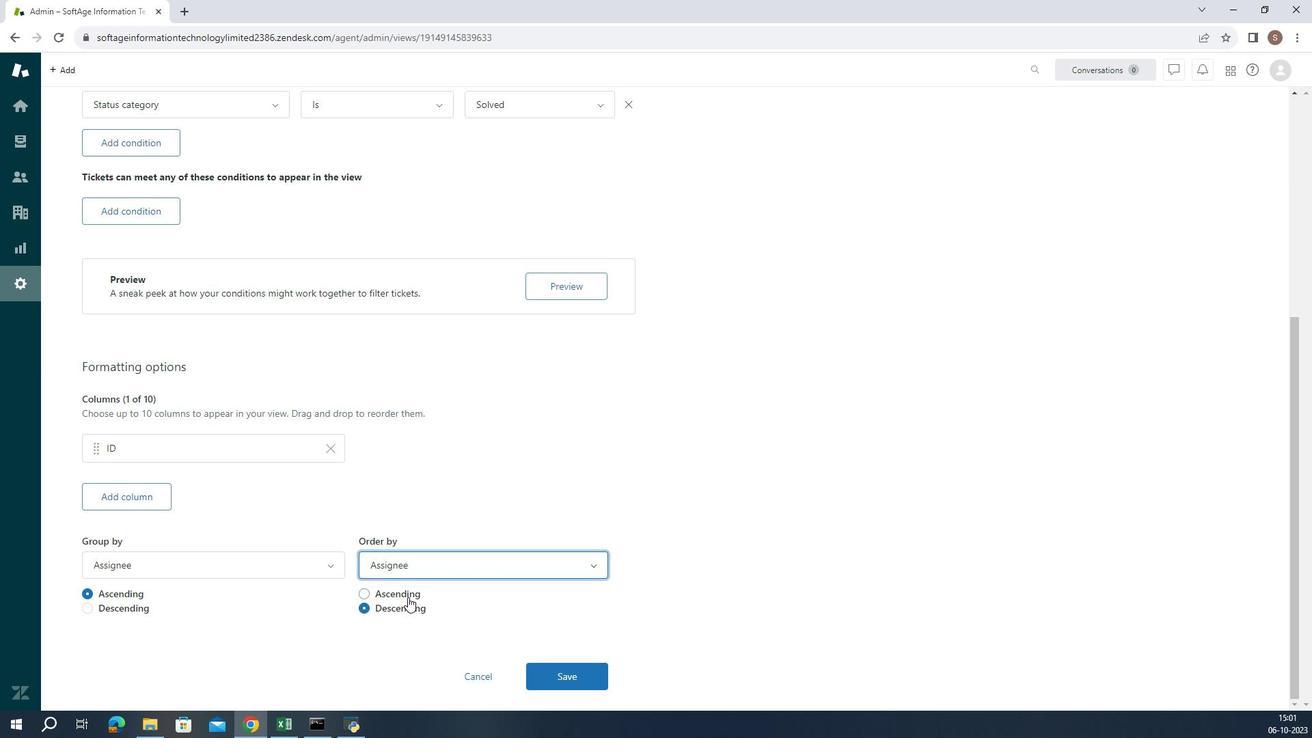 
Action: Mouse pressed left at (418, 565)
Screenshot: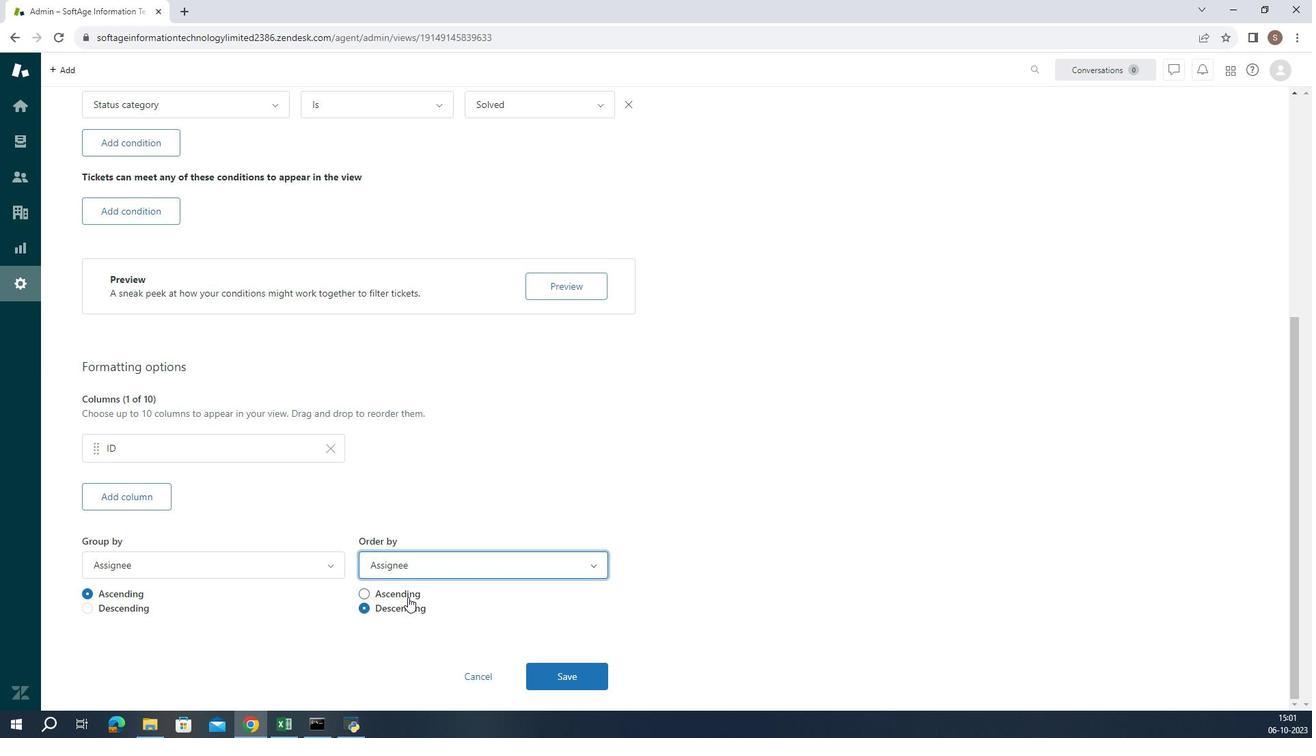 
Action: Mouse moved to (446, 526)
Screenshot: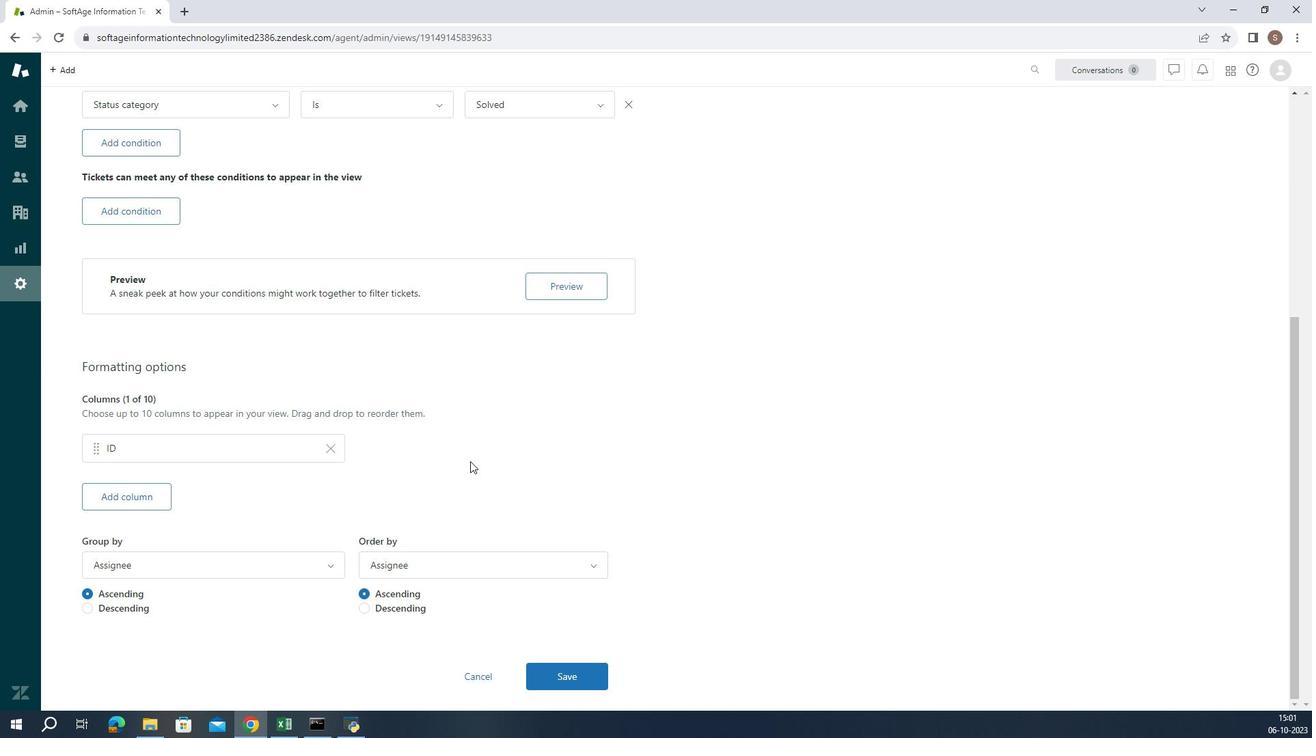 
